 Task: Create a due date automation trigger when advanced on, on the tuesday of the week before a card is due add content with a name not starting with resume at 11:00 AM.
Action: Mouse moved to (895, 279)
Screenshot: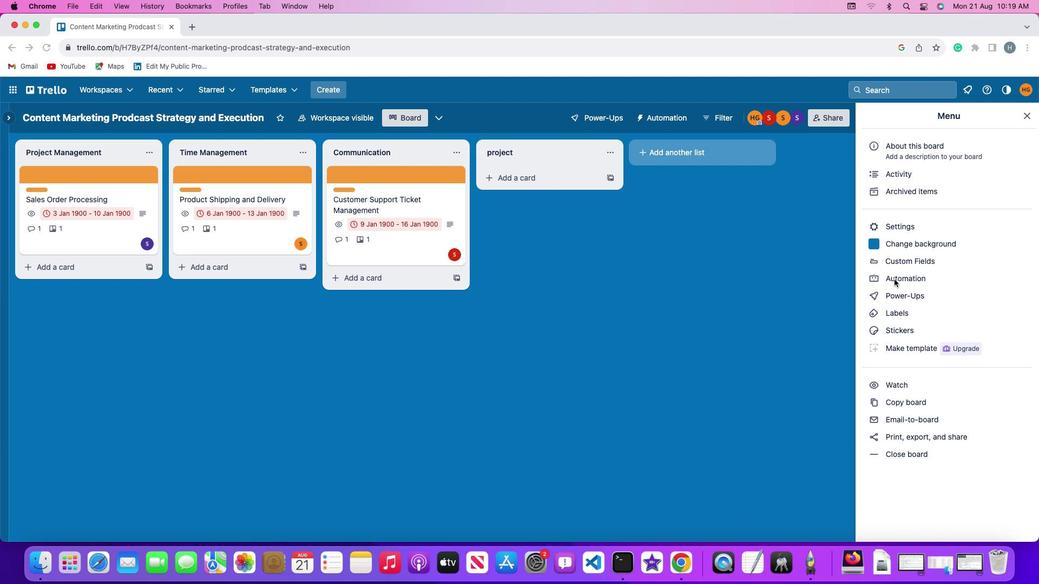 
Action: Mouse pressed left at (895, 279)
Screenshot: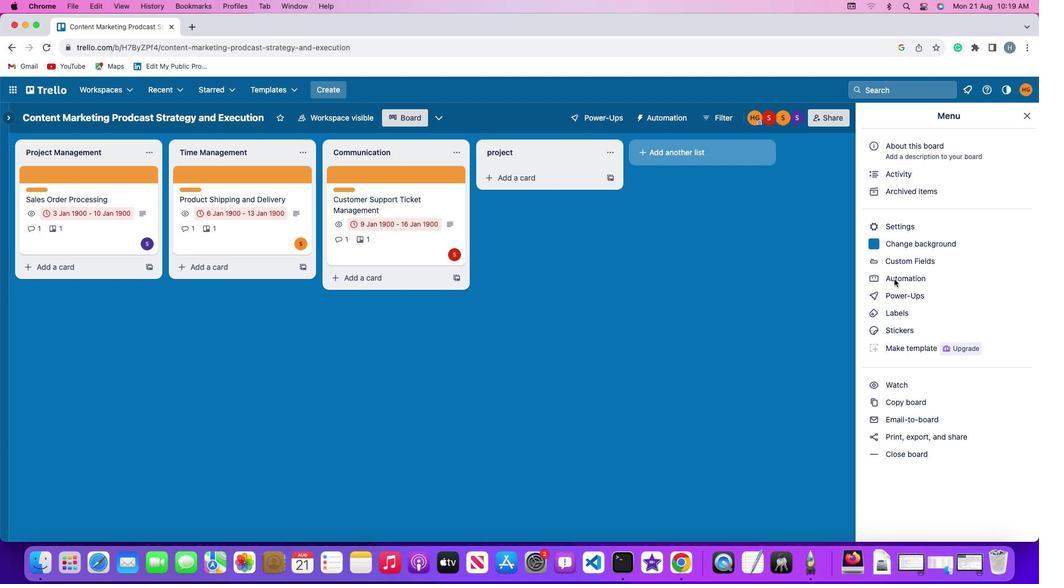 
Action: Mouse pressed left at (895, 279)
Screenshot: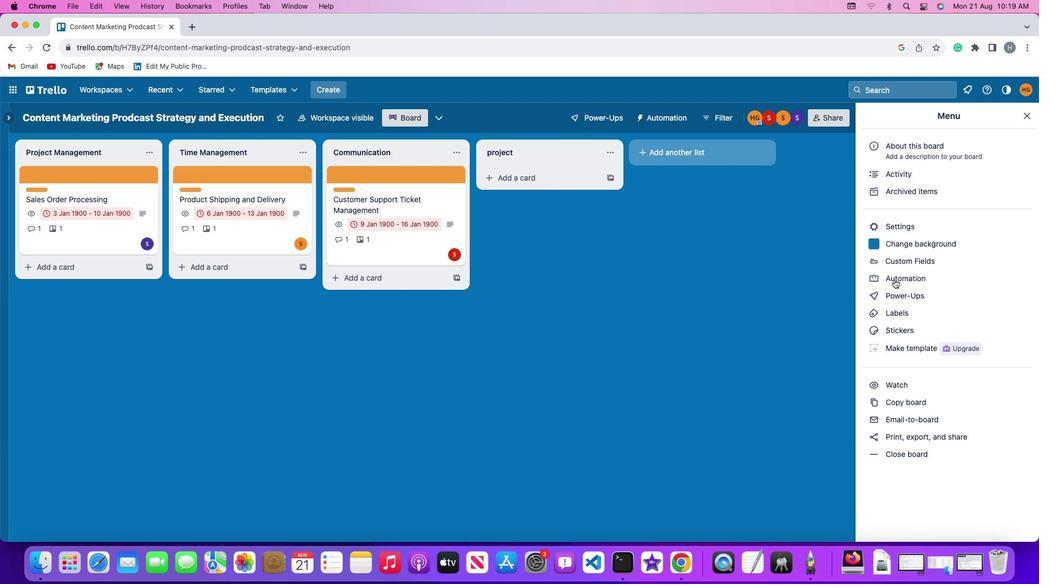 
Action: Mouse moved to (64, 256)
Screenshot: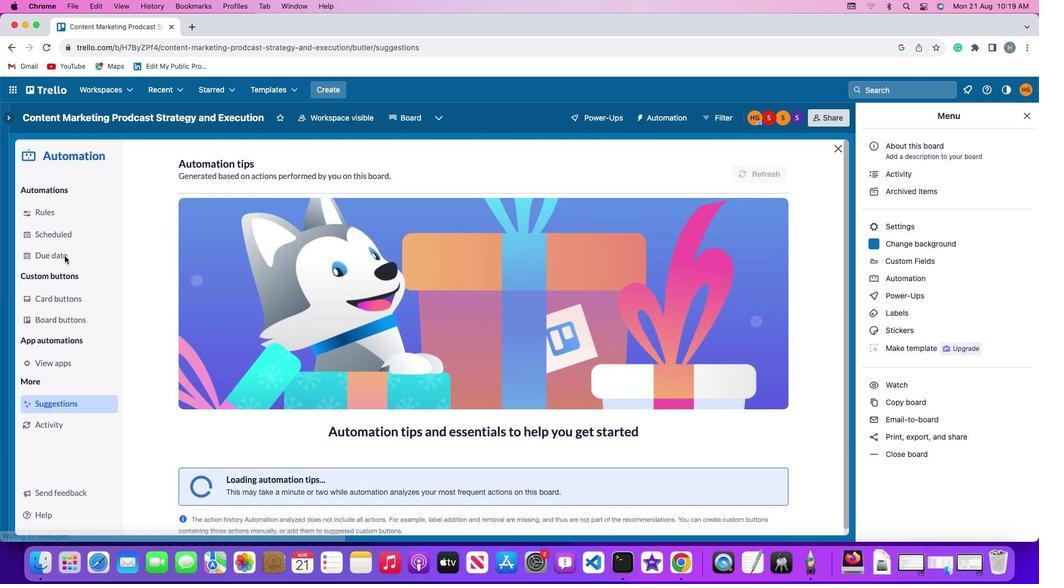 
Action: Mouse pressed left at (64, 256)
Screenshot: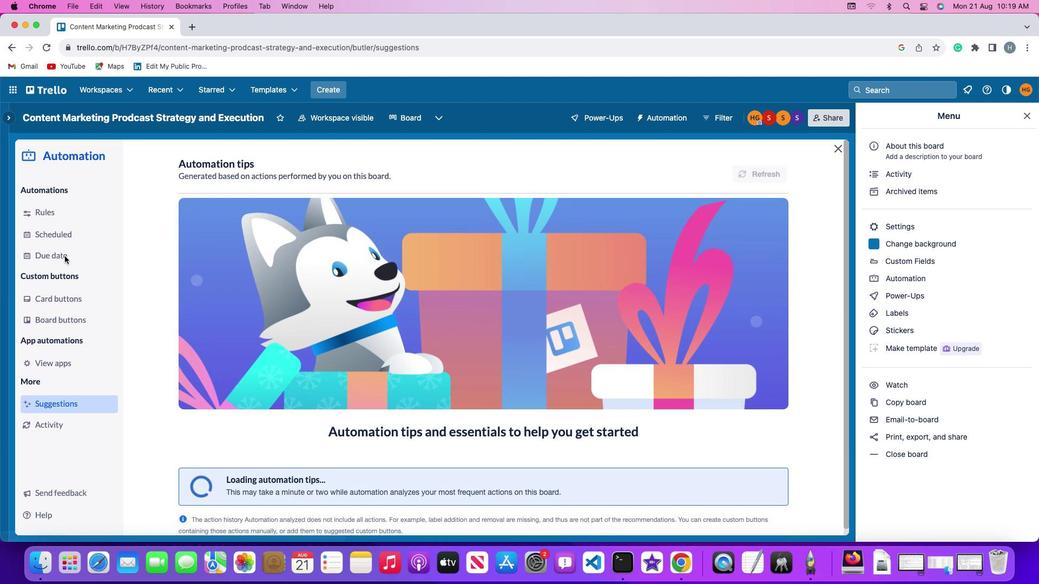 
Action: Mouse moved to (733, 165)
Screenshot: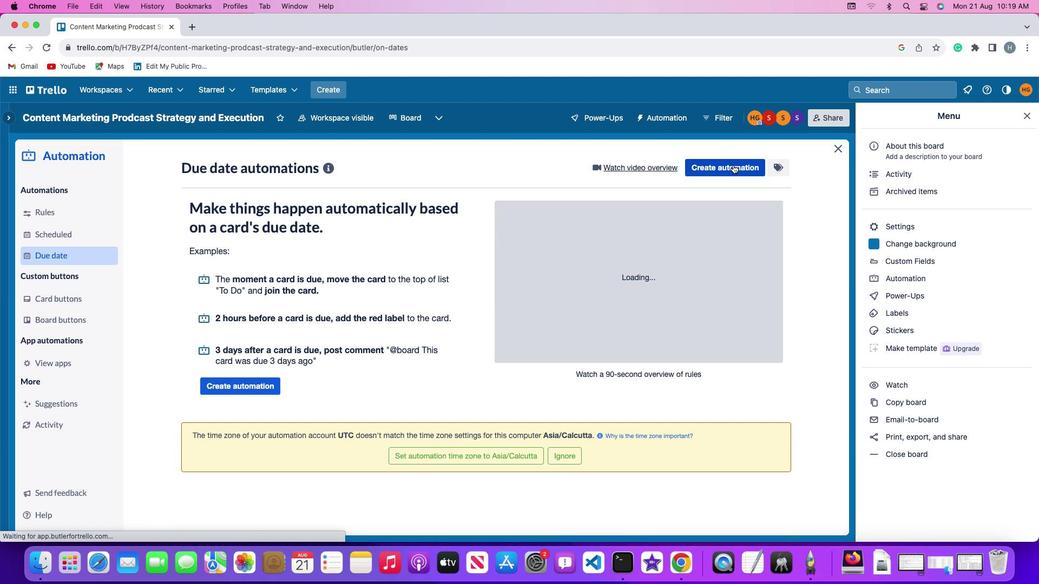 
Action: Mouse pressed left at (733, 165)
Screenshot: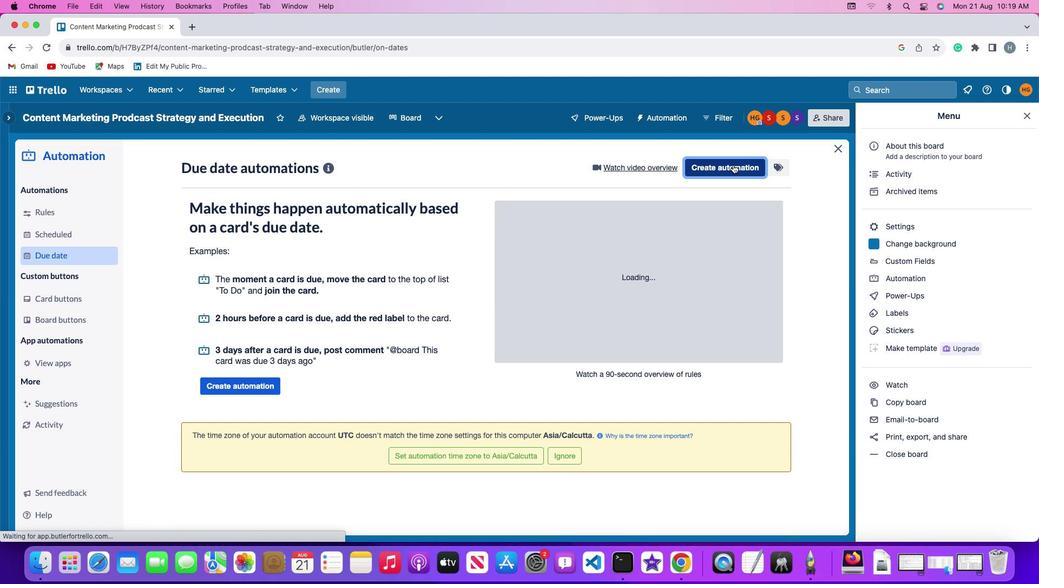 
Action: Mouse moved to (198, 271)
Screenshot: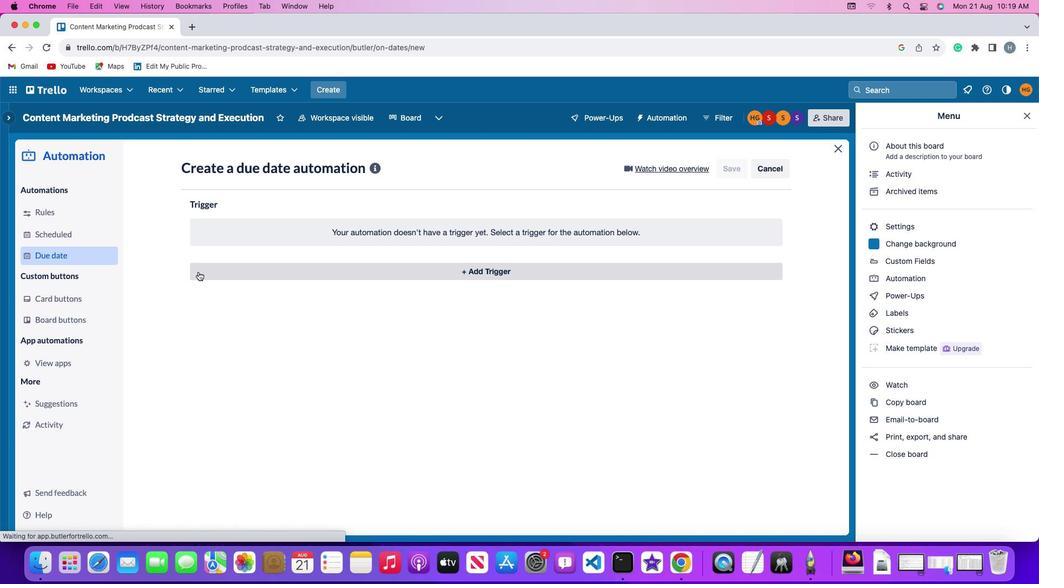 
Action: Mouse pressed left at (198, 271)
Screenshot: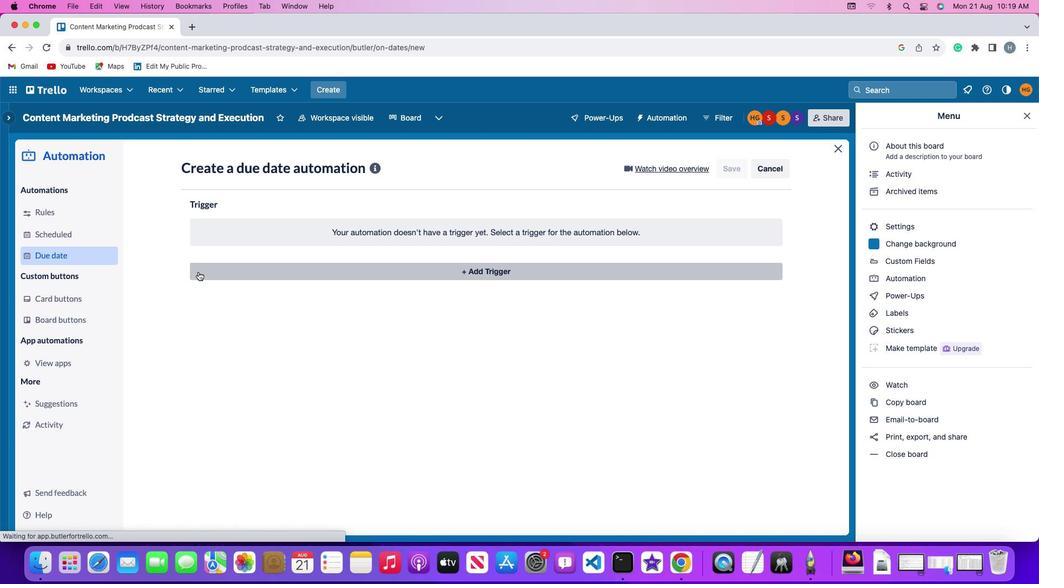 
Action: Mouse moved to (245, 466)
Screenshot: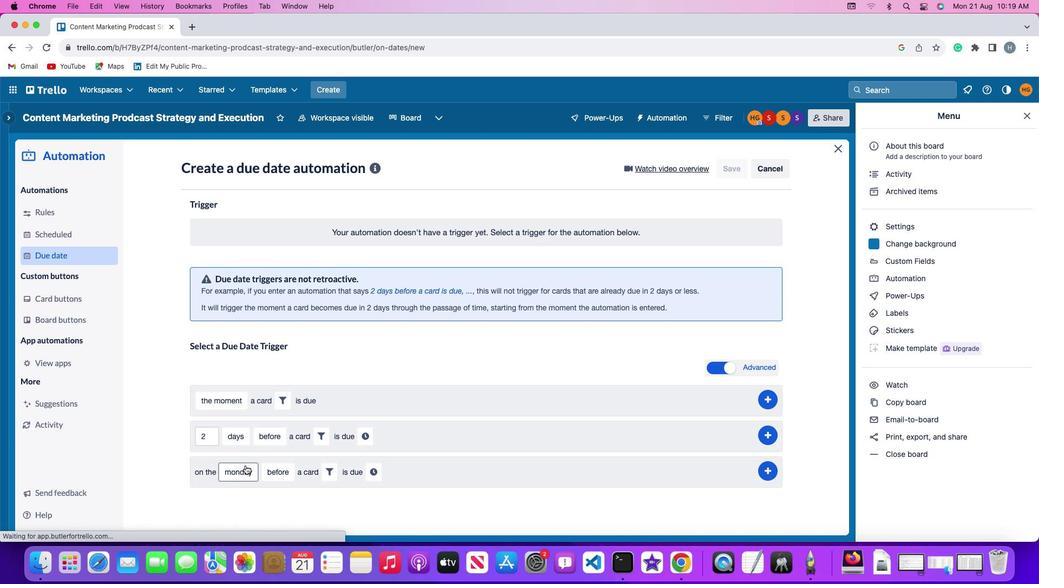 
Action: Mouse pressed left at (245, 466)
Screenshot: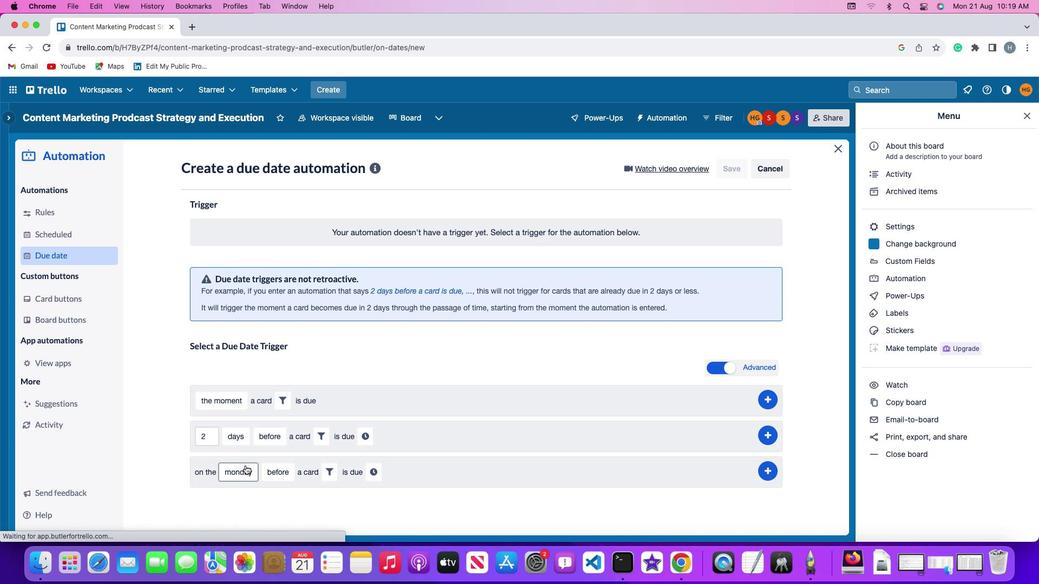 
Action: Mouse moved to (265, 345)
Screenshot: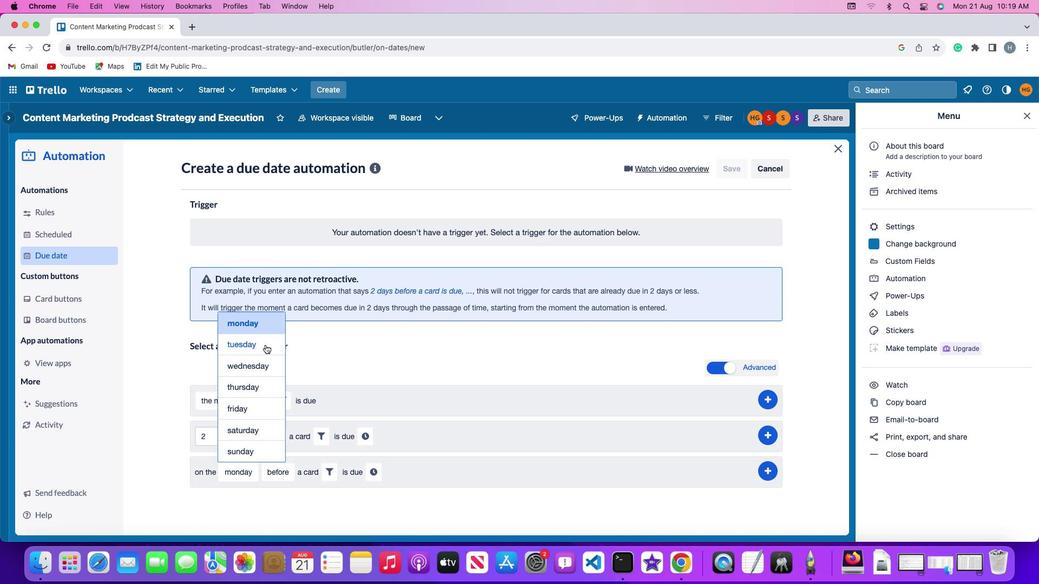 
Action: Mouse pressed left at (265, 345)
Screenshot: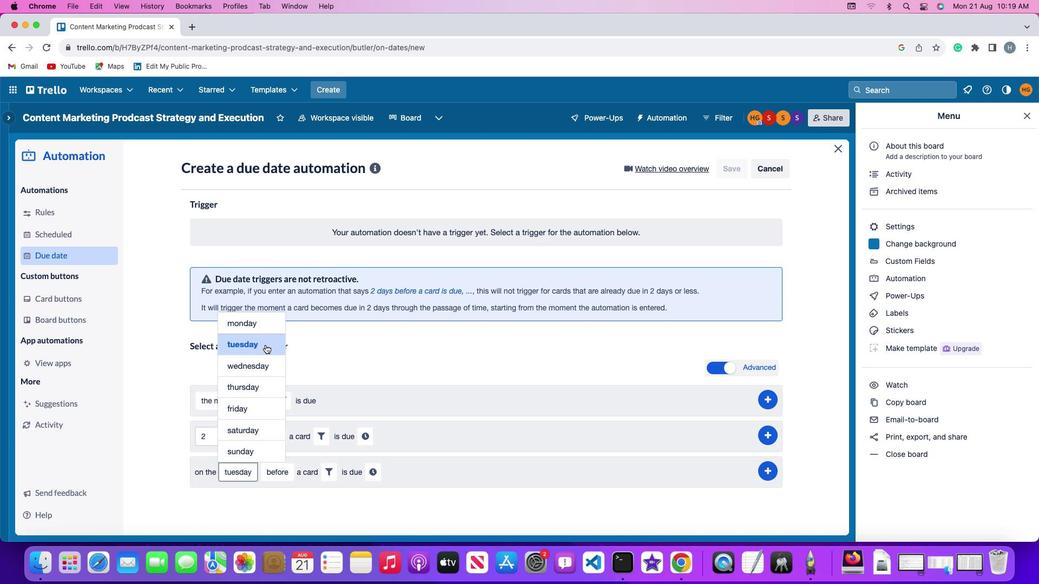 
Action: Mouse moved to (266, 471)
Screenshot: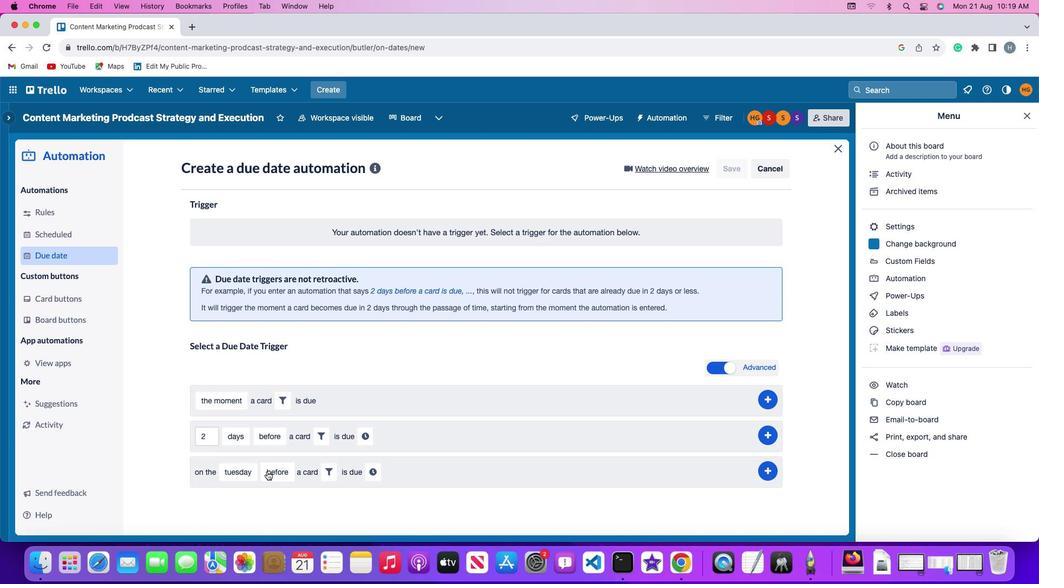 
Action: Mouse pressed left at (266, 471)
Screenshot: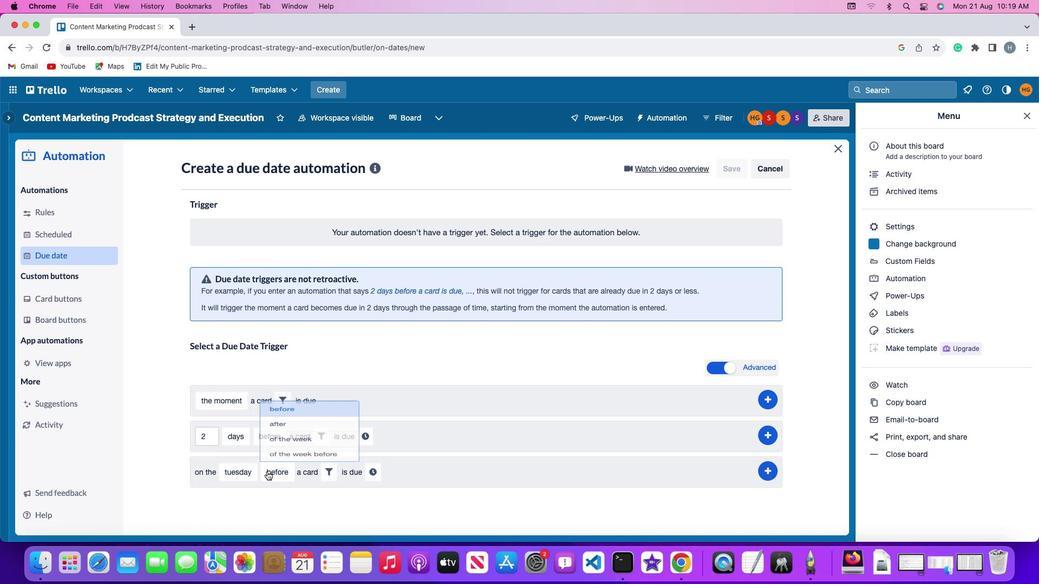 
Action: Mouse moved to (287, 453)
Screenshot: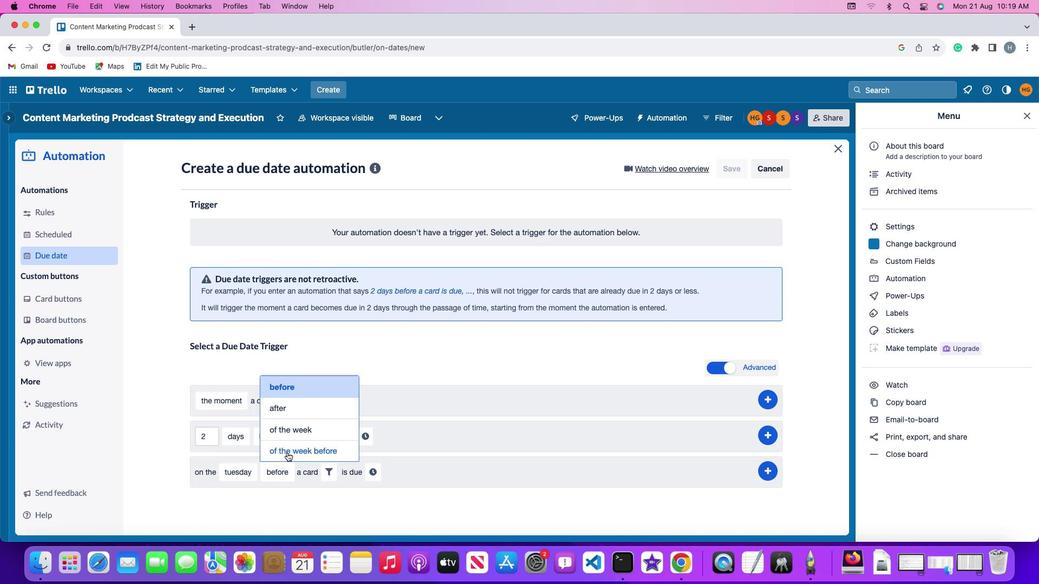 
Action: Mouse pressed left at (287, 453)
Screenshot: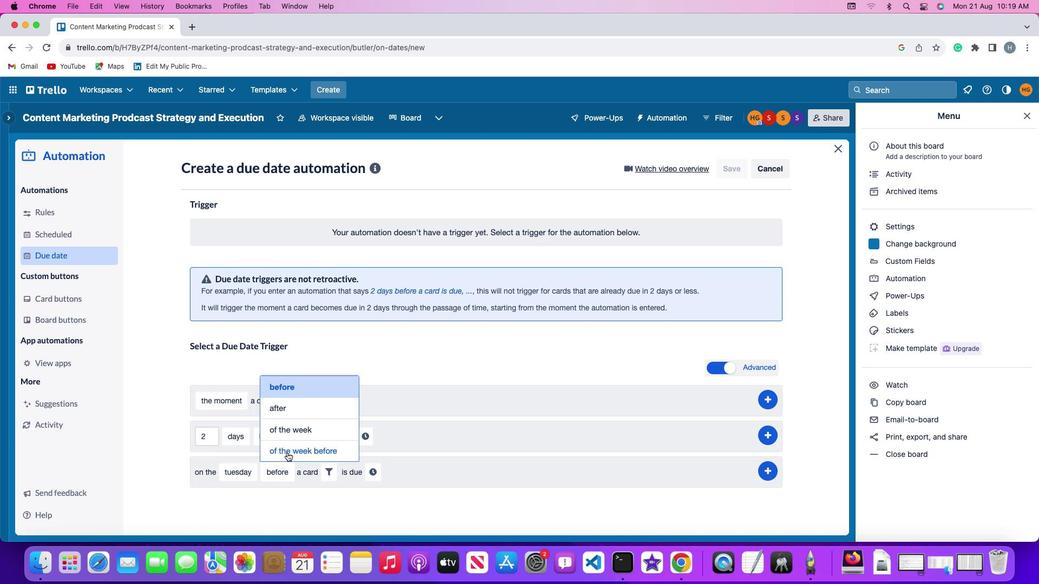 
Action: Mouse moved to (371, 473)
Screenshot: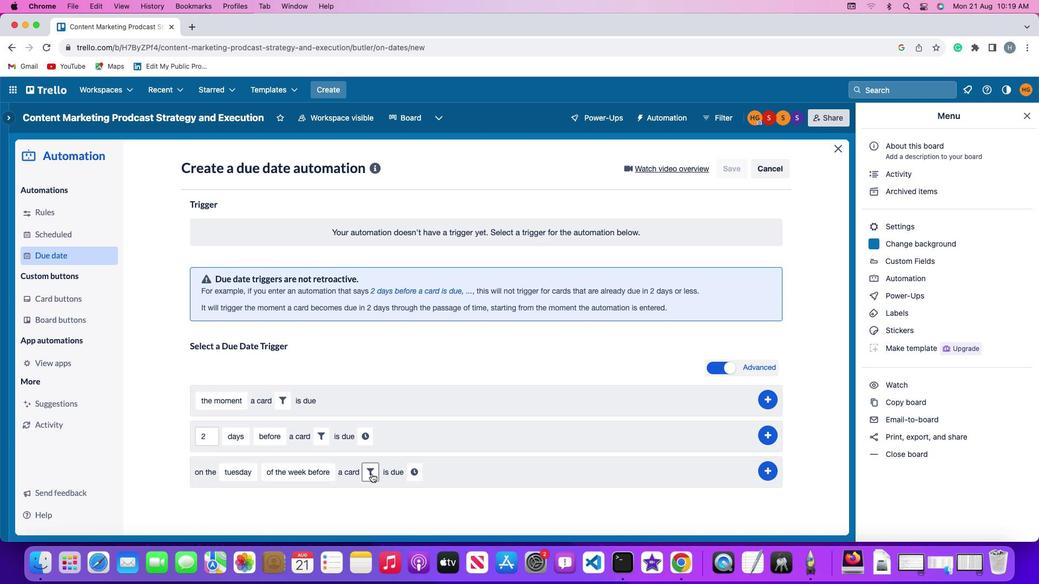 
Action: Mouse pressed left at (371, 473)
Screenshot: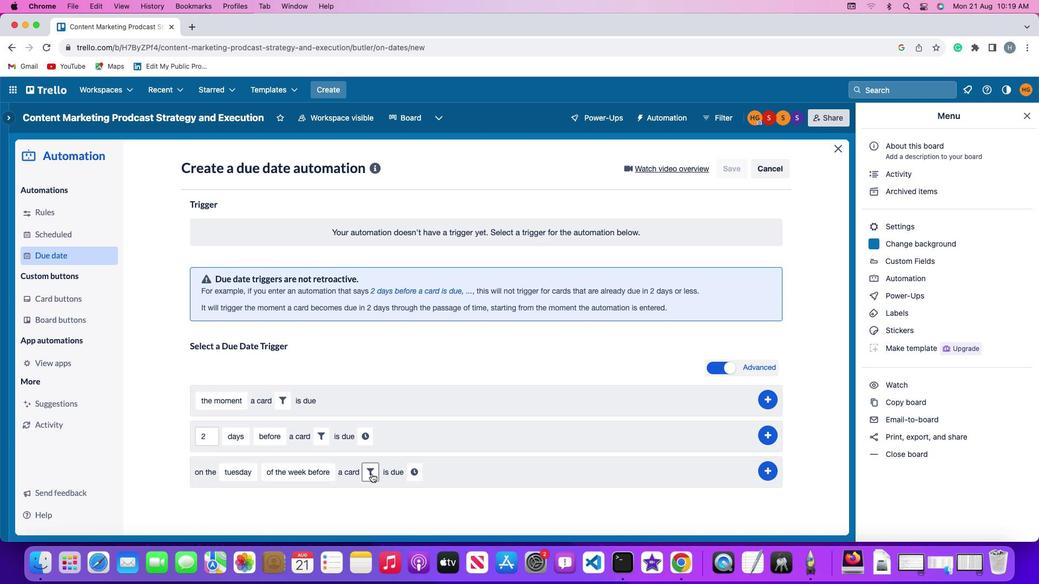 
Action: Mouse moved to (511, 508)
Screenshot: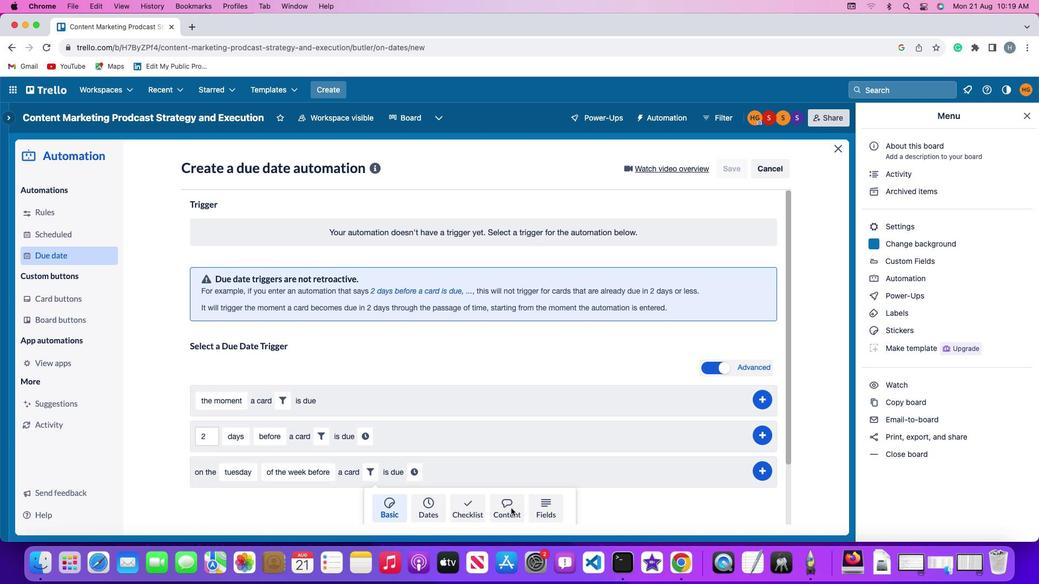 
Action: Mouse pressed left at (511, 508)
Screenshot: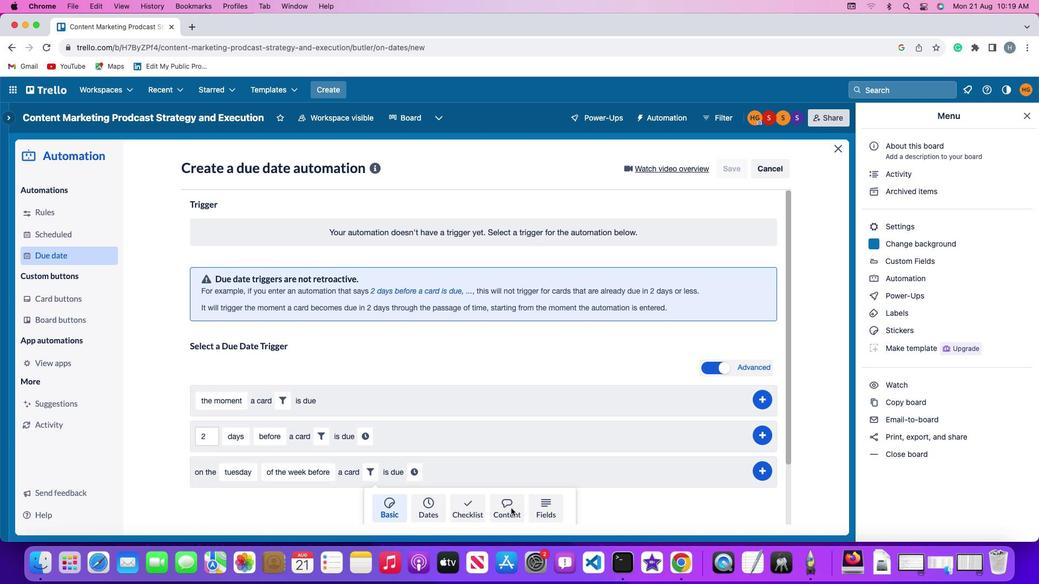 
Action: Mouse moved to (313, 504)
Screenshot: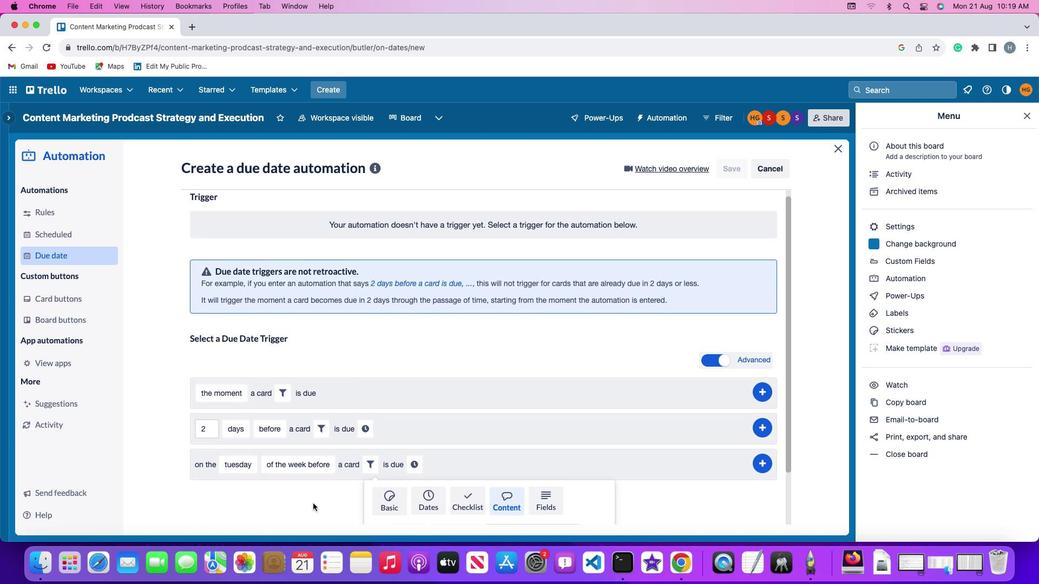 
Action: Mouse scrolled (313, 504) with delta (0, 0)
Screenshot: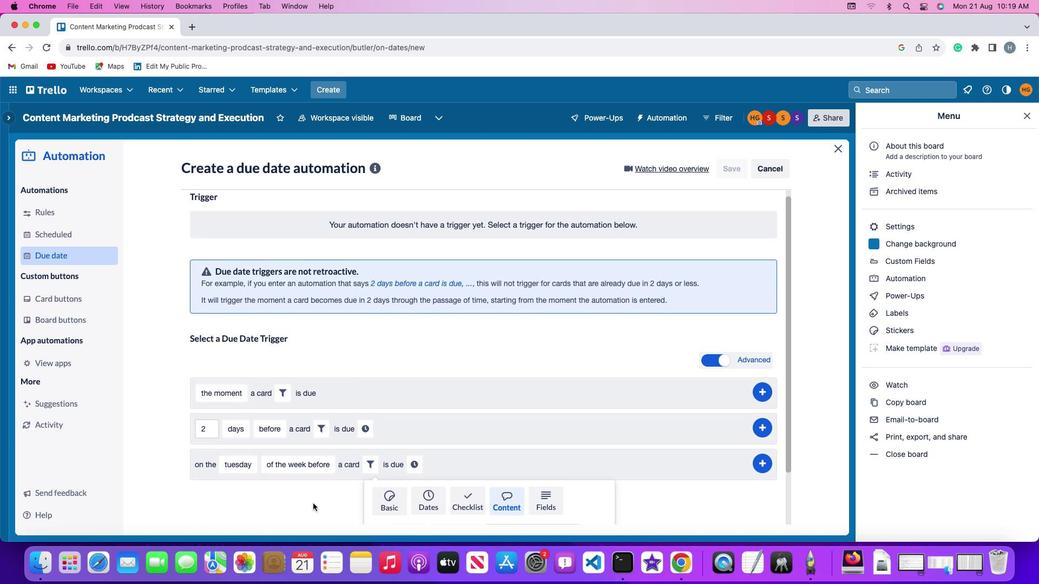 
Action: Mouse scrolled (313, 504) with delta (0, 0)
Screenshot: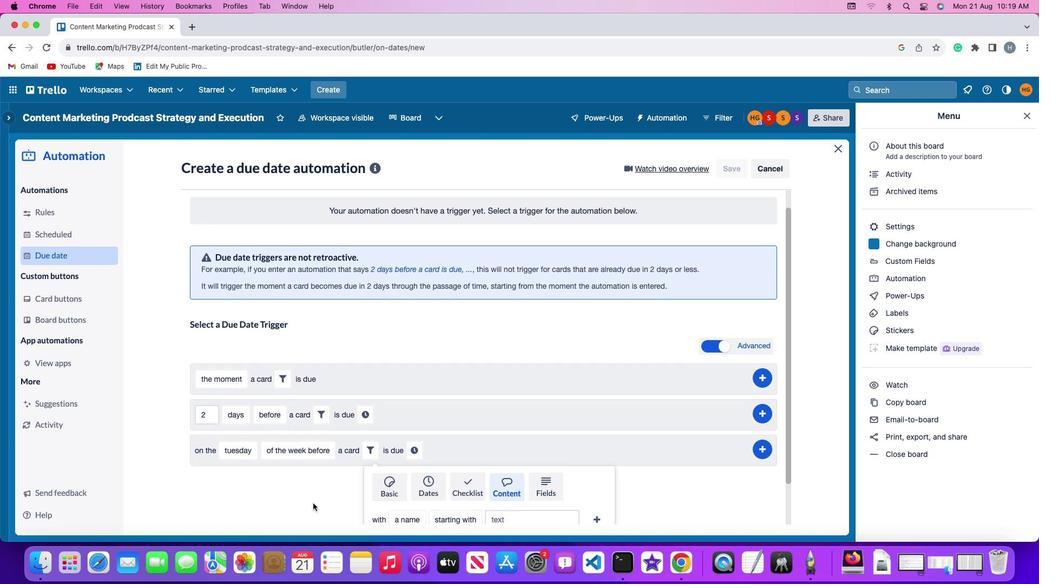 
Action: Mouse scrolled (313, 504) with delta (0, -1)
Screenshot: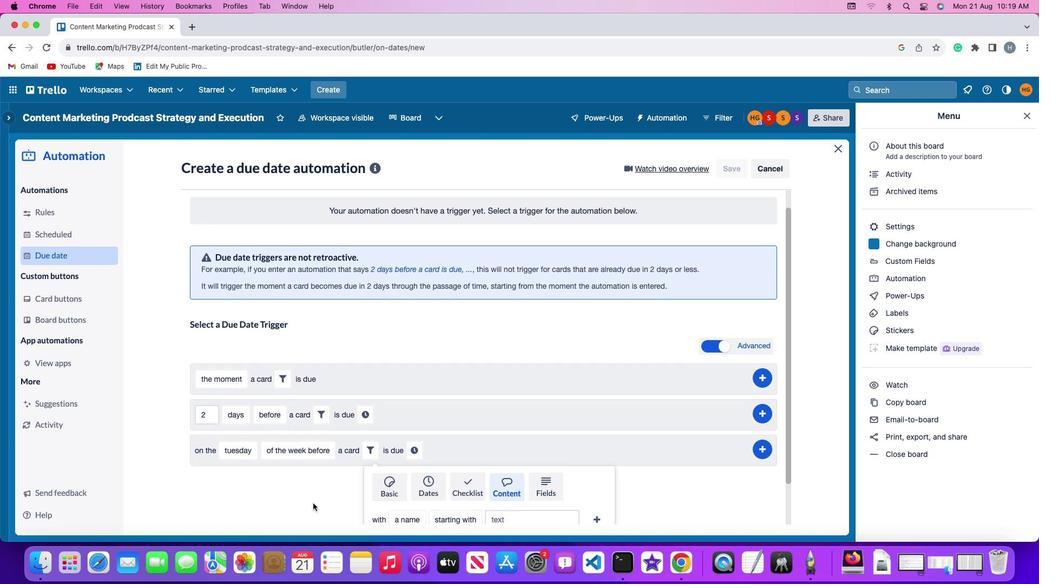 
Action: Mouse moved to (313, 504)
Screenshot: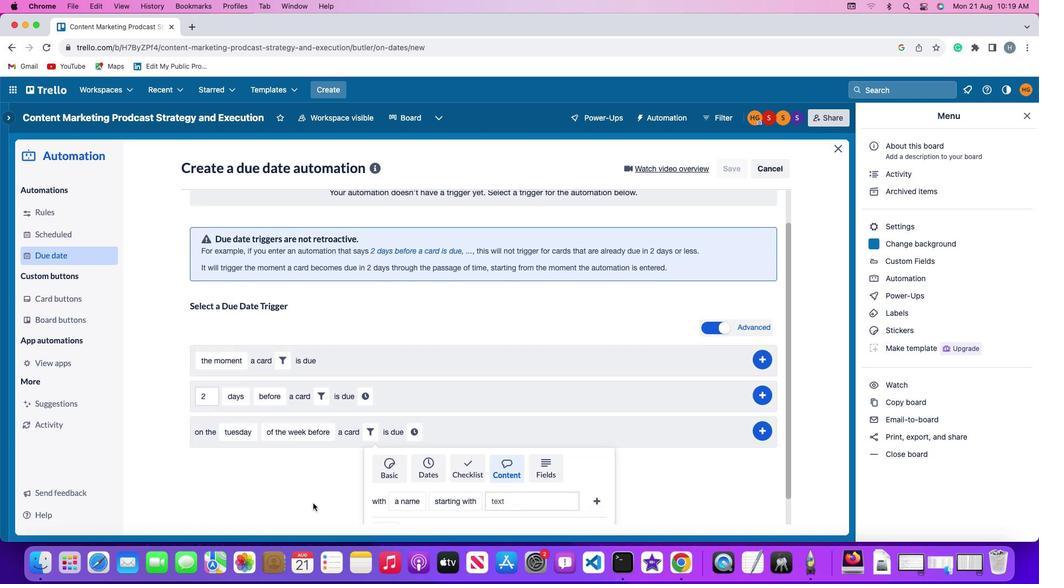 
Action: Mouse scrolled (313, 504) with delta (0, -2)
Screenshot: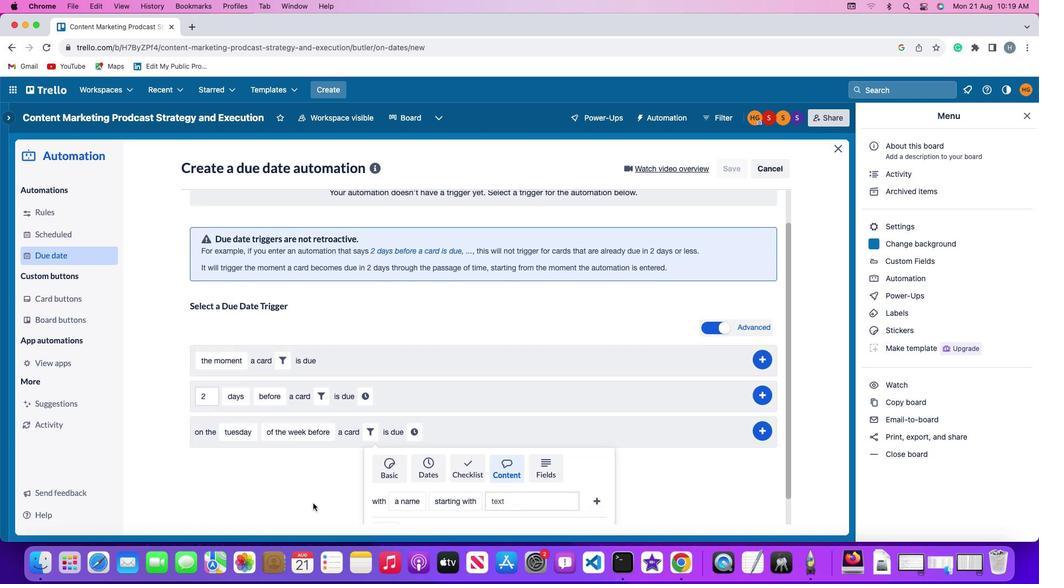 
Action: Mouse moved to (406, 471)
Screenshot: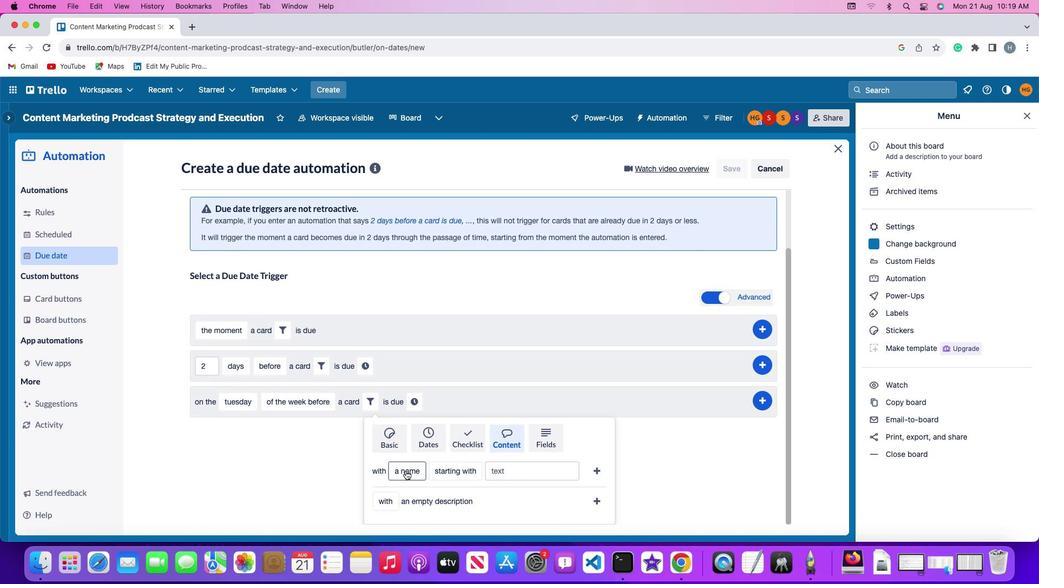 
Action: Mouse pressed left at (406, 471)
Screenshot: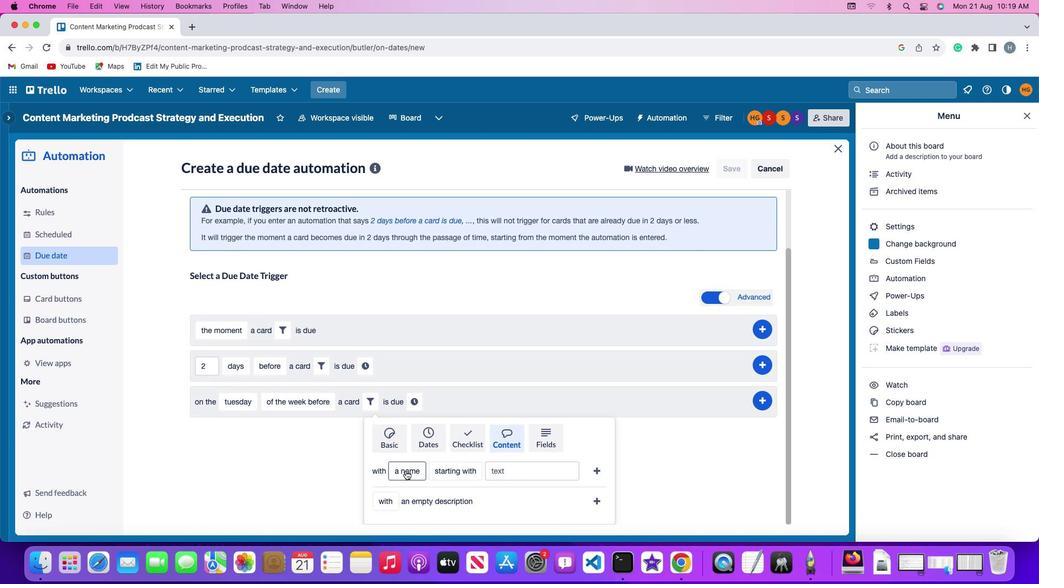
Action: Mouse moved to (423, 406)
Screenshot: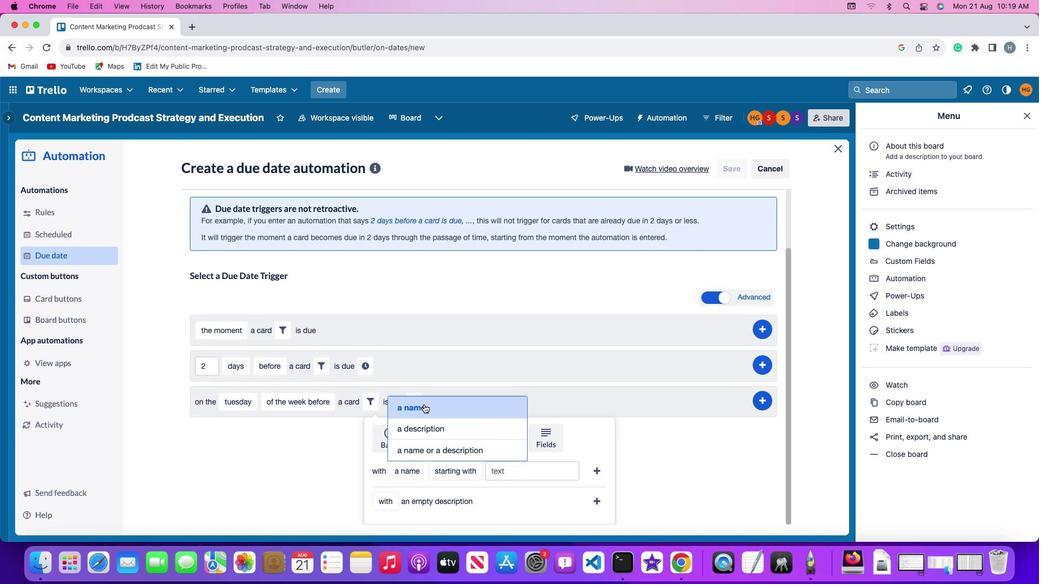 
Action: Mouse pressed left at (423, 406)
Screenshot: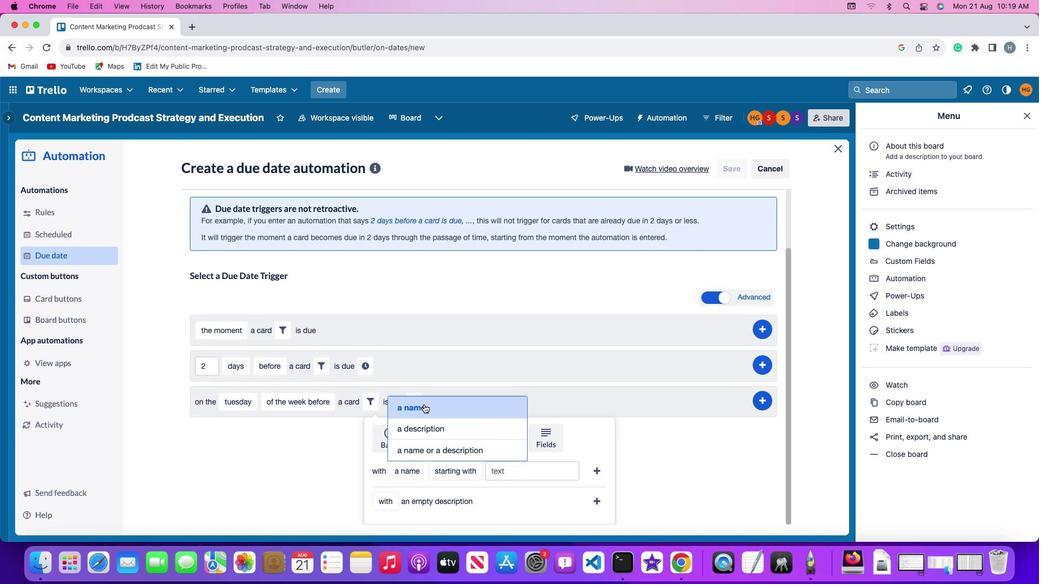 
Action: Mouse moved to (453, 463)
Screenshot: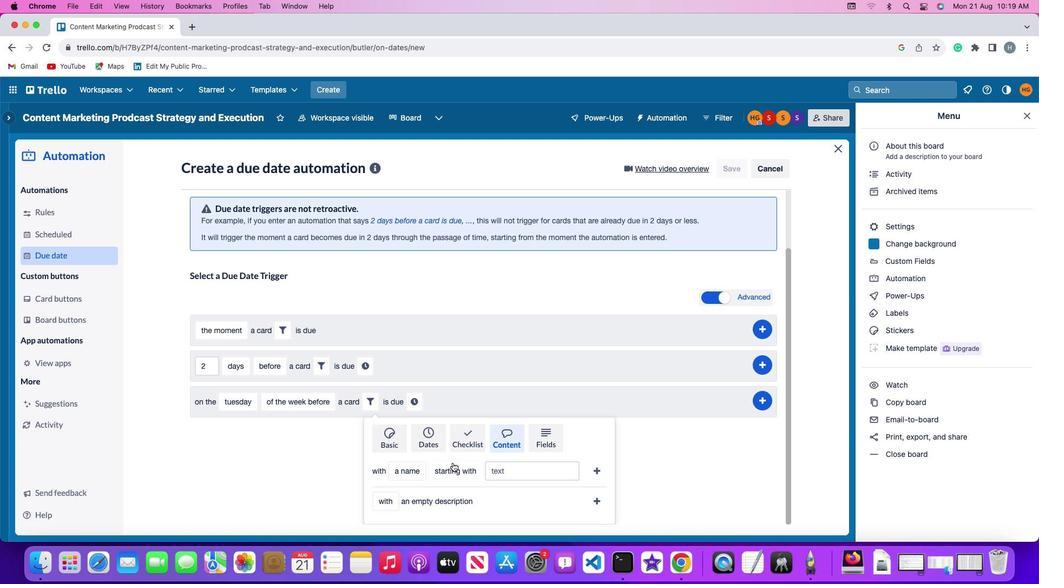 
Action: Mouse pressed left at (453, 463)
Screenshot: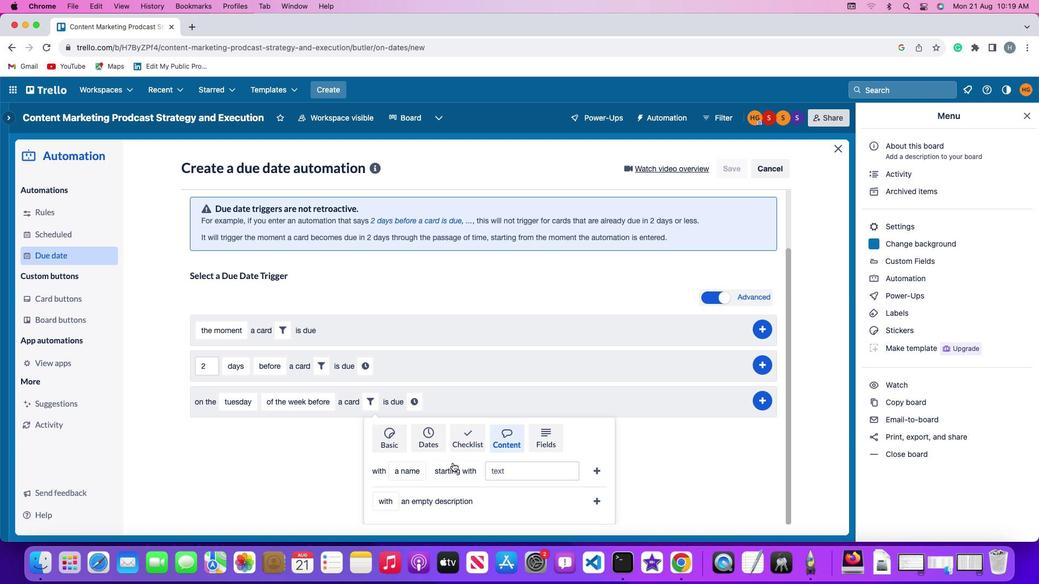 
Action: Mouse moved to (462, 414)
Screenshot: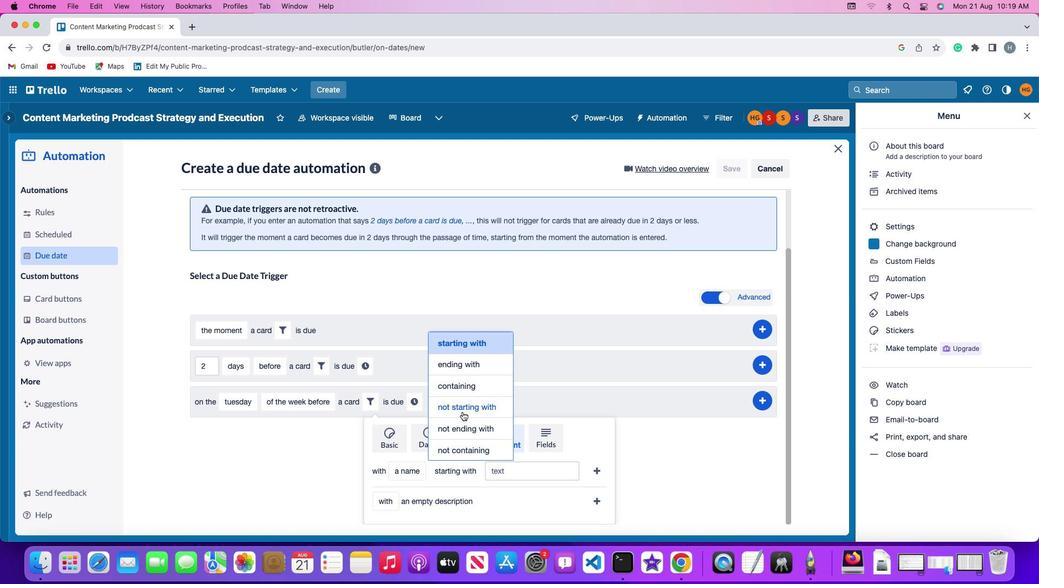 
Action: Mouse pressed left at (462, 414)
Screenshot: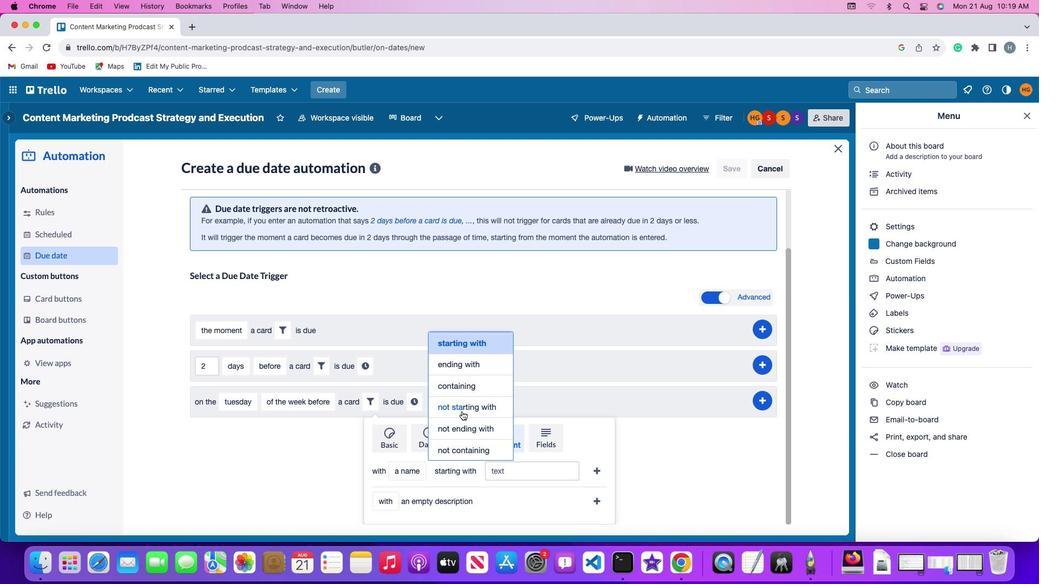
Action: Mouse moved to (516, 472)
Screenshot: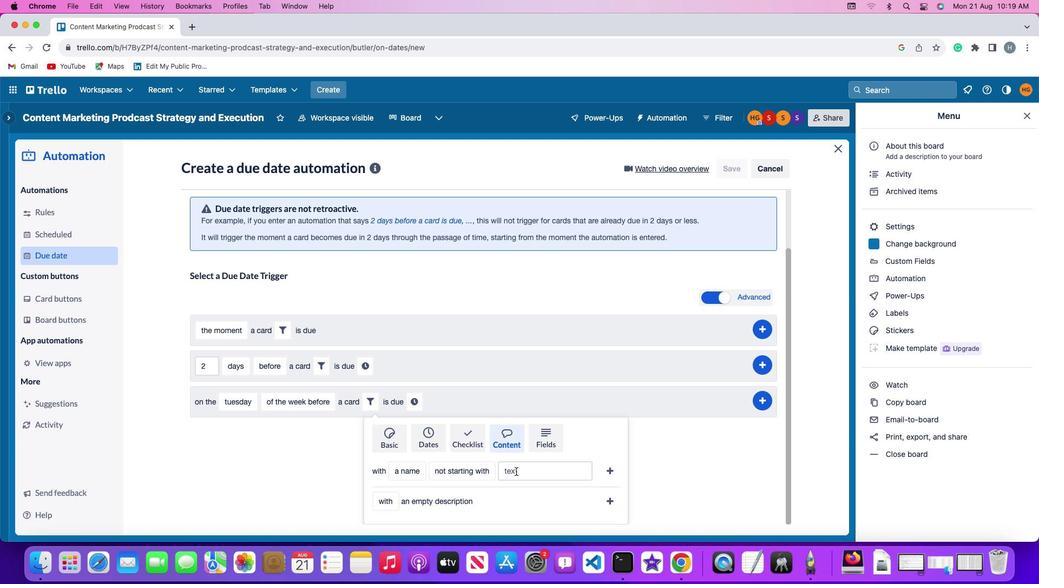 
Action: Mouse pressed left at (516, 472)
Screenshot: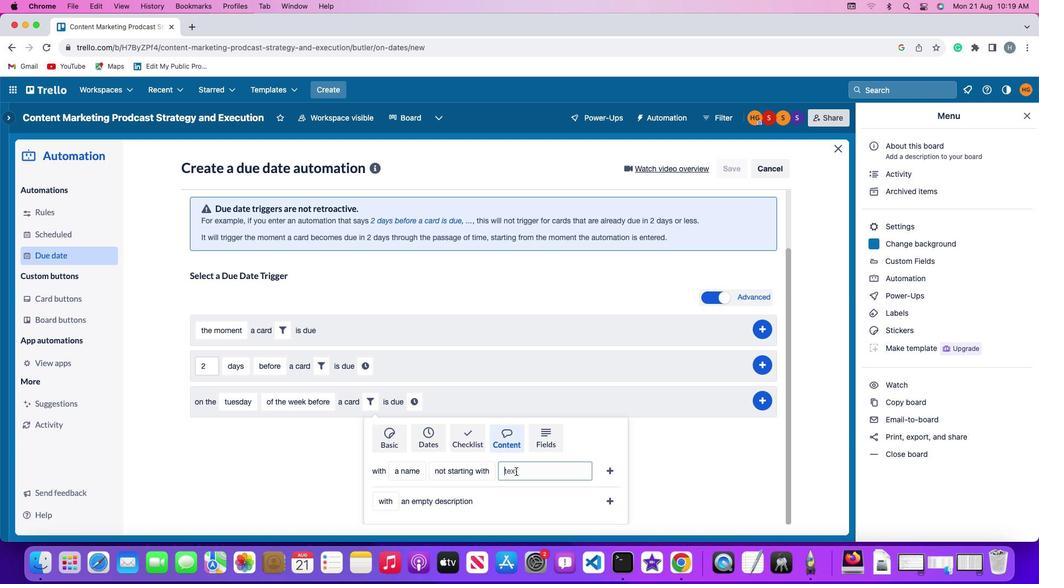 
Action: Key pressed 'r''e''s''u''m''e'
Screenshot: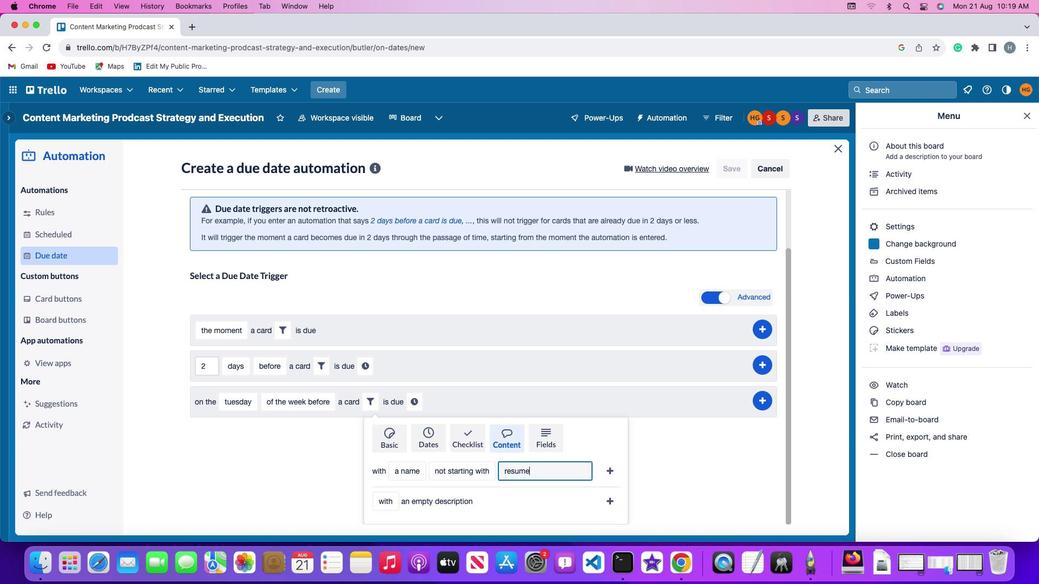 
Action: Mouse moved to (609, 469)
Screenshot: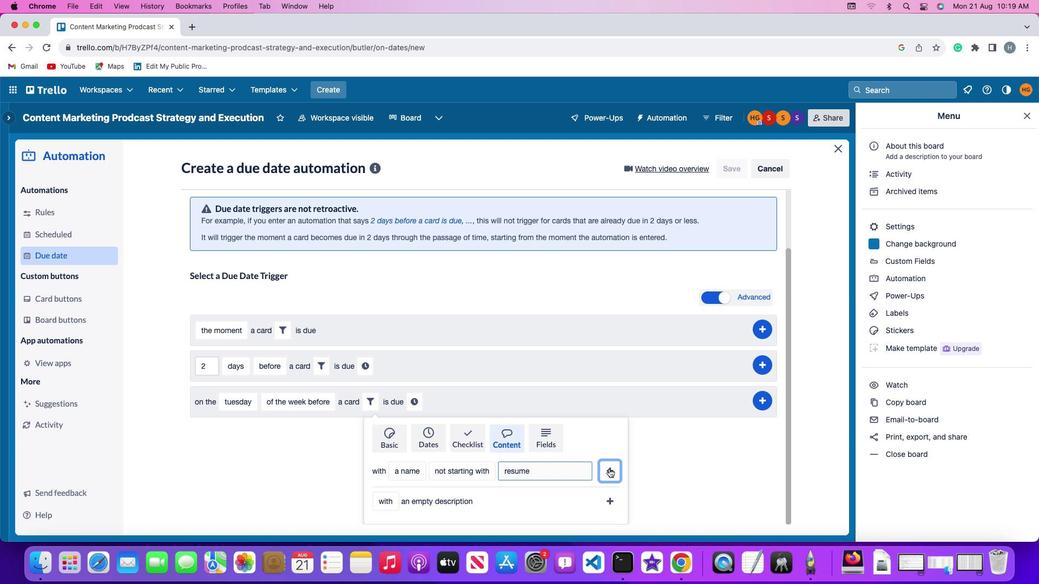 
Action: Mouse pressed left at (609, 469)
Screenshot: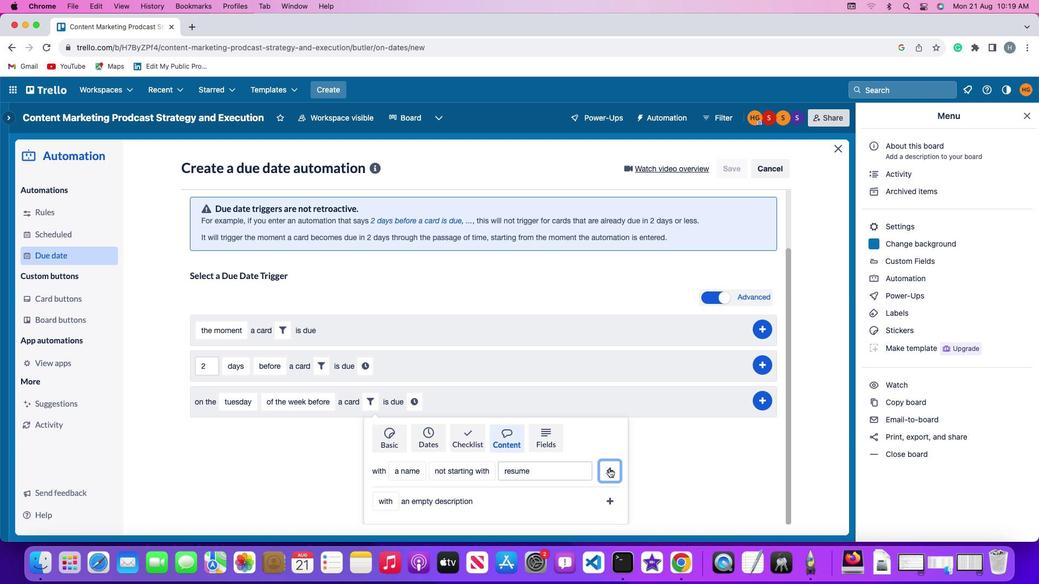 
Action: Mouse moved to (572, 471)
Screenshot: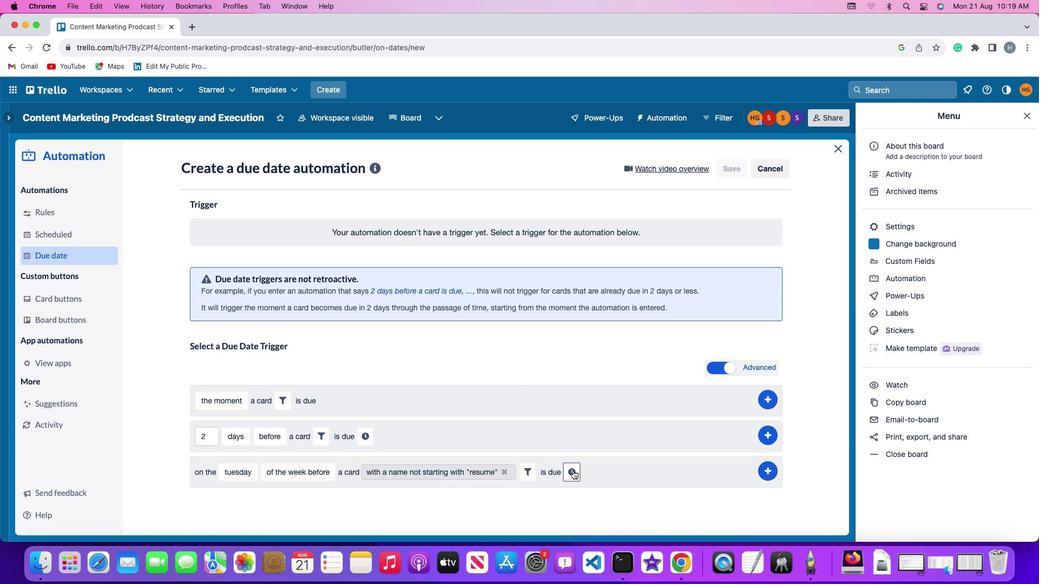
Action: Mouse pressed left at (572, 471)
Screenshot: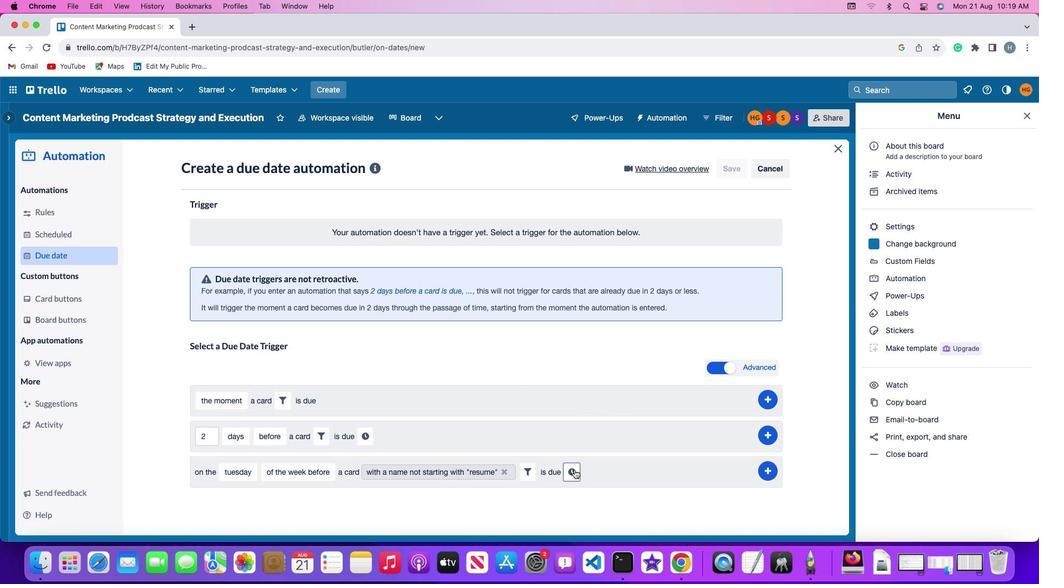 
Action: Mouse moved to (594, 471)
Screenshot: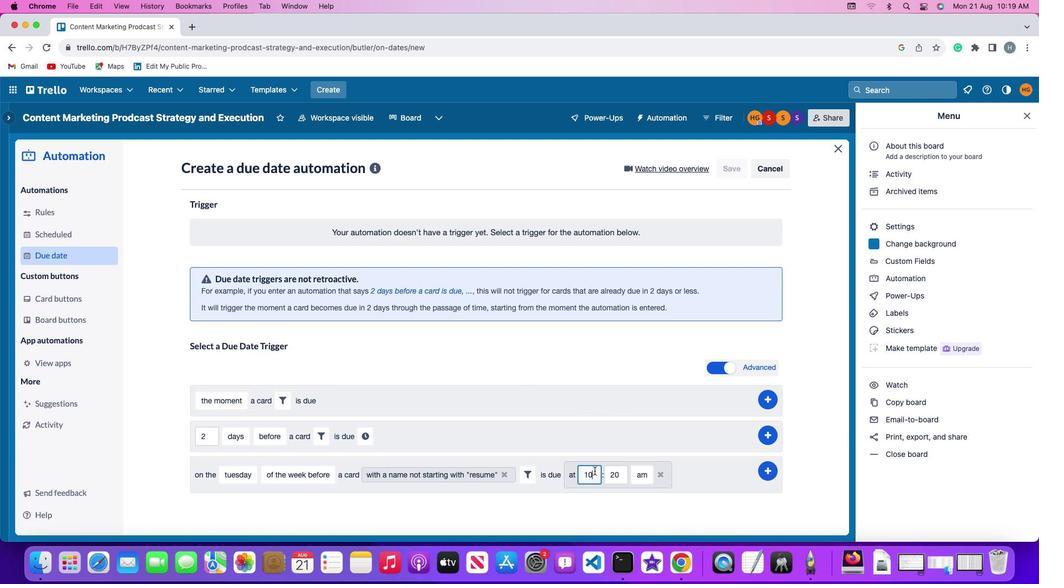 
Action: Mouse pressed left at (594, 471)
Screenshot: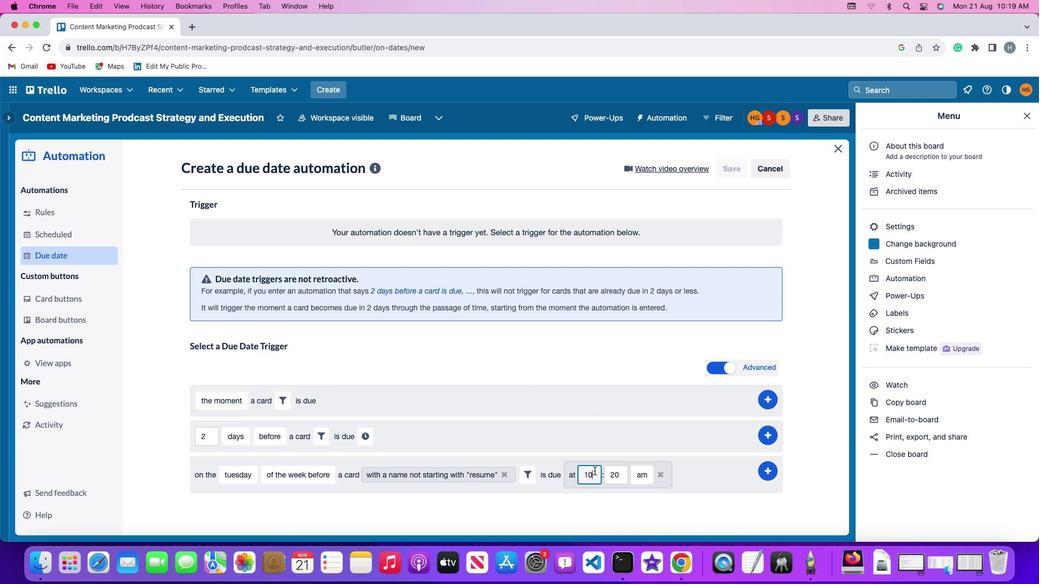 
Action: Mouse moved to (596, 475)
Screenshot: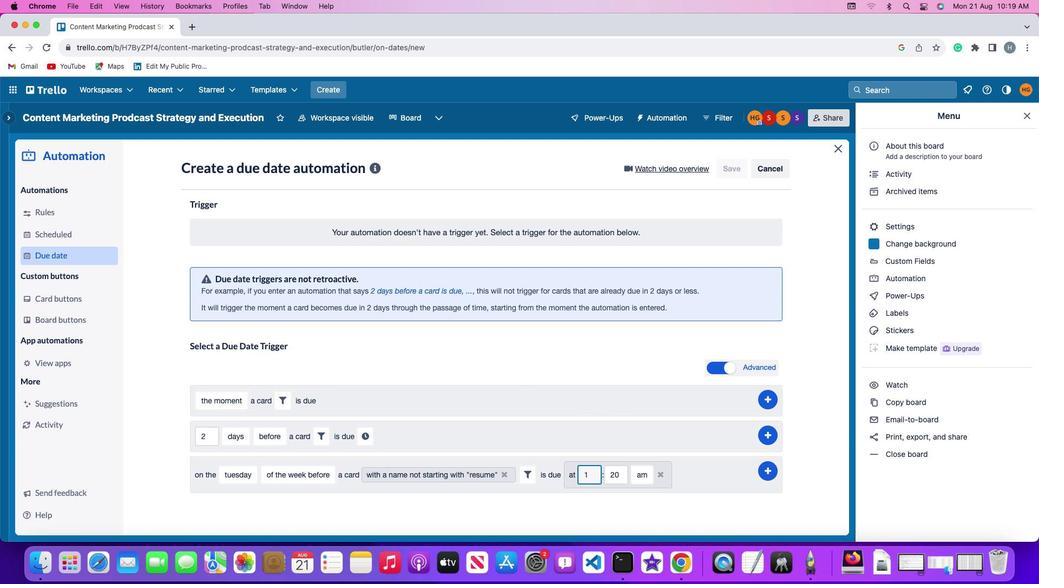
Action: Key pressed Key.backspace'1'
Screenshot: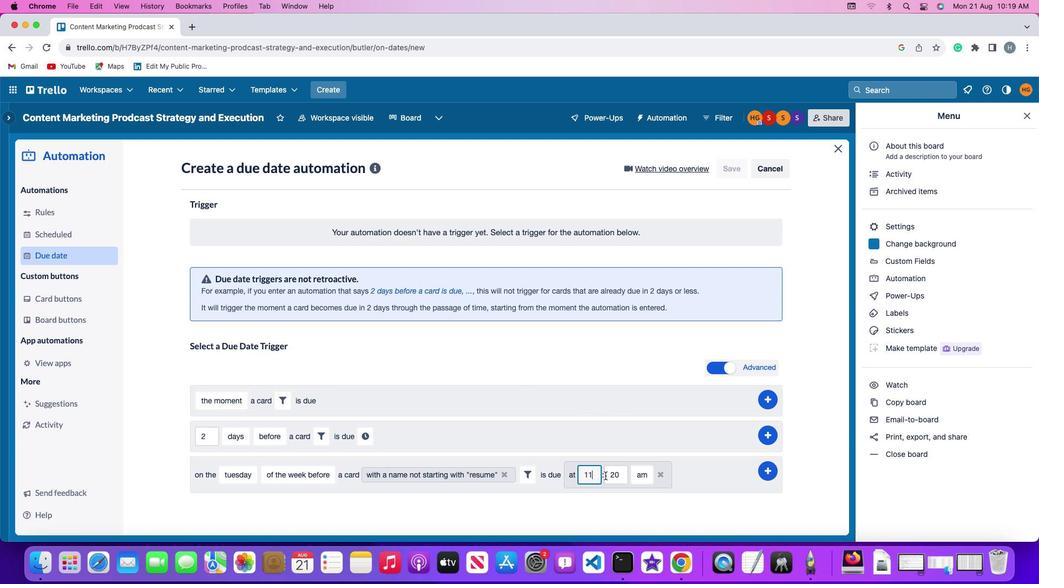 
Action: Mouse moved to (627, 475)
Screenshot: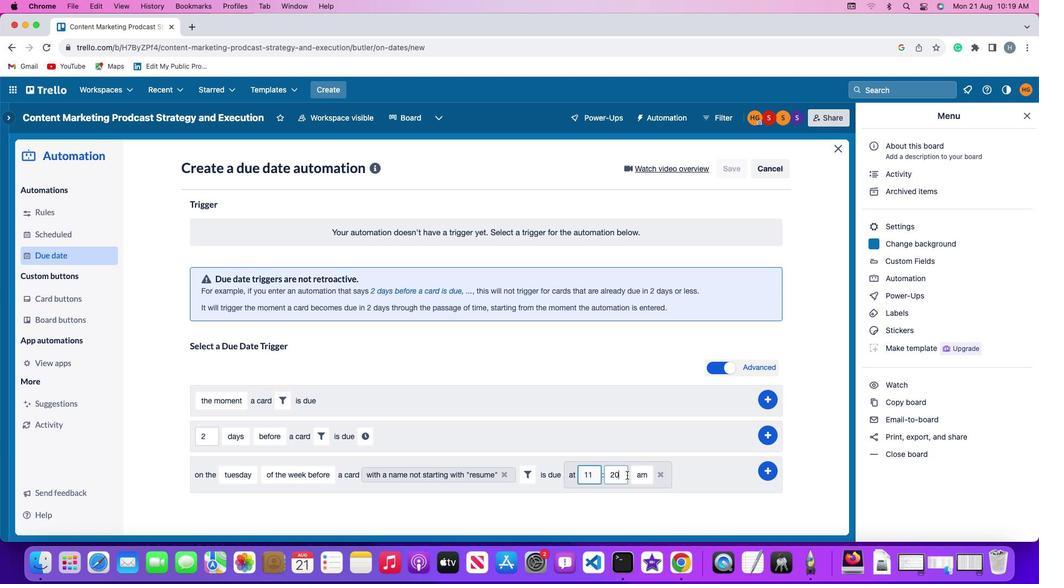 
Action: Mouse pressed left at (627, 475)
Screenshot: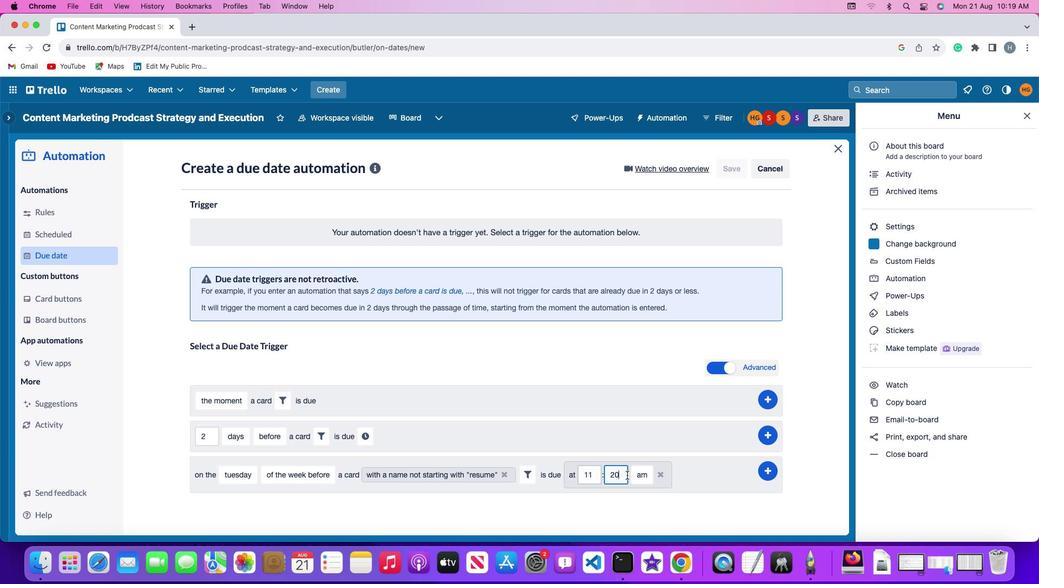 
Action: Key pressed Key.backspaceKey.backspace
Screenshot: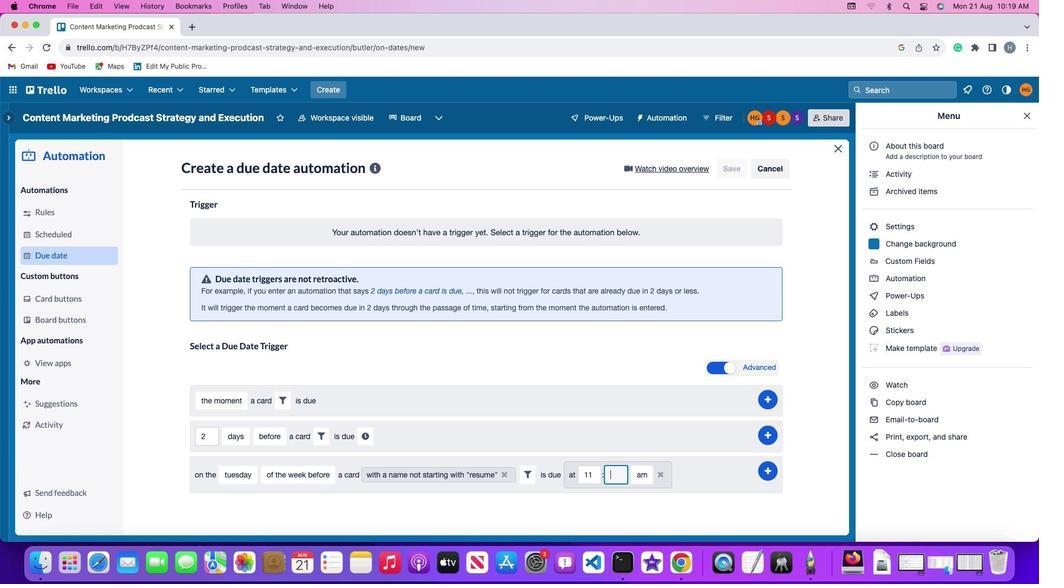 
Action: Mouse moved to (626, 475)
Screenshot: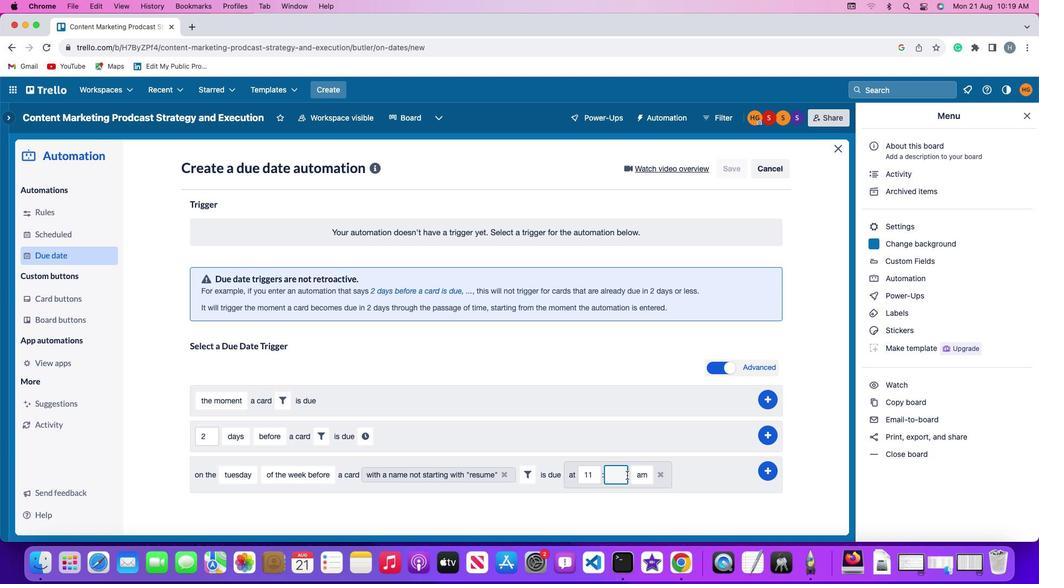 
Action: Key pressed '0''0'
Screenshot: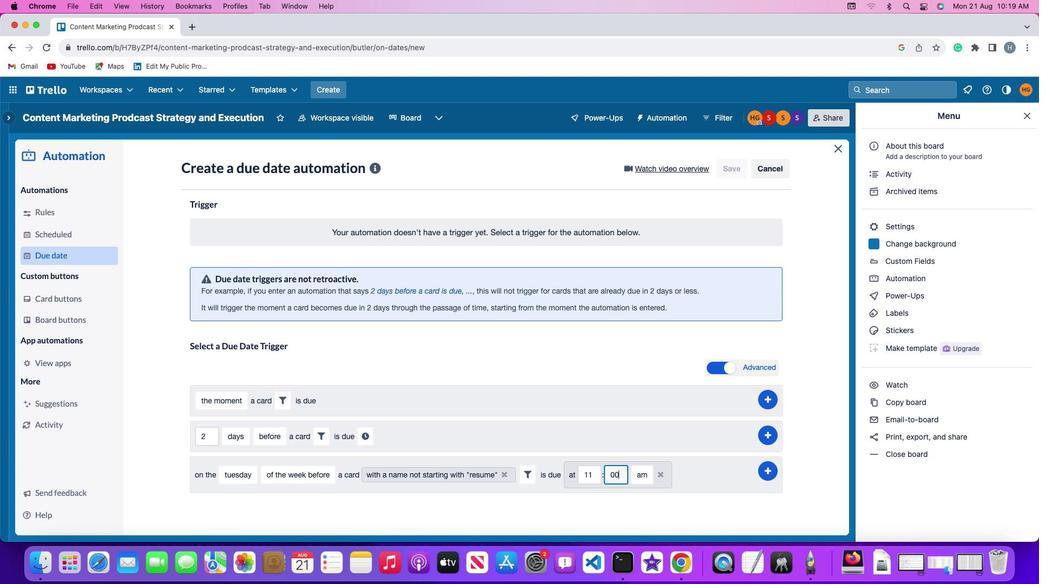 
Action: Mouse moved to (636, 474)
Screenshot: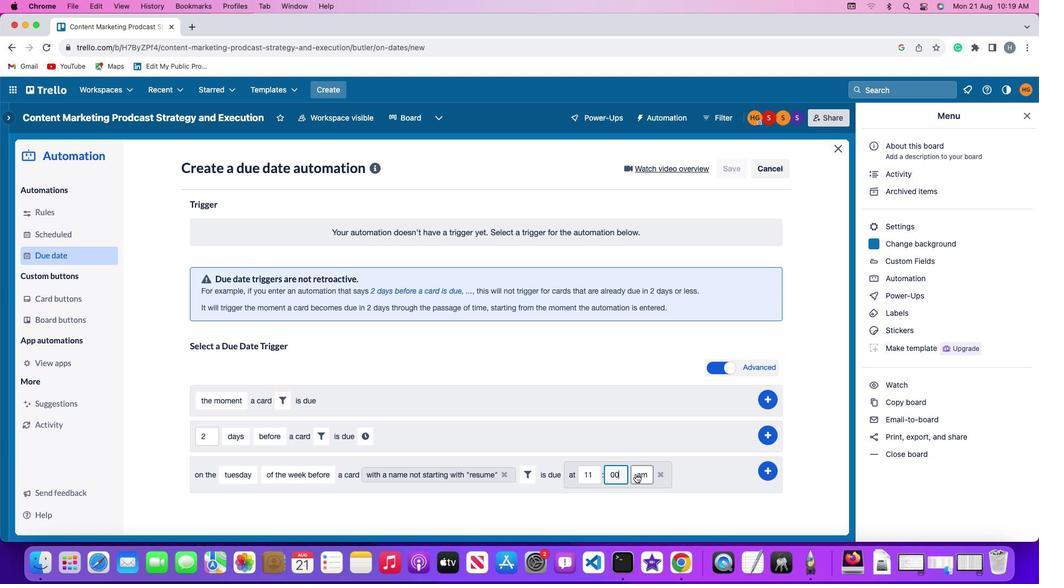 
Action: Mouse pressed left at (636, 474)
Screenshot: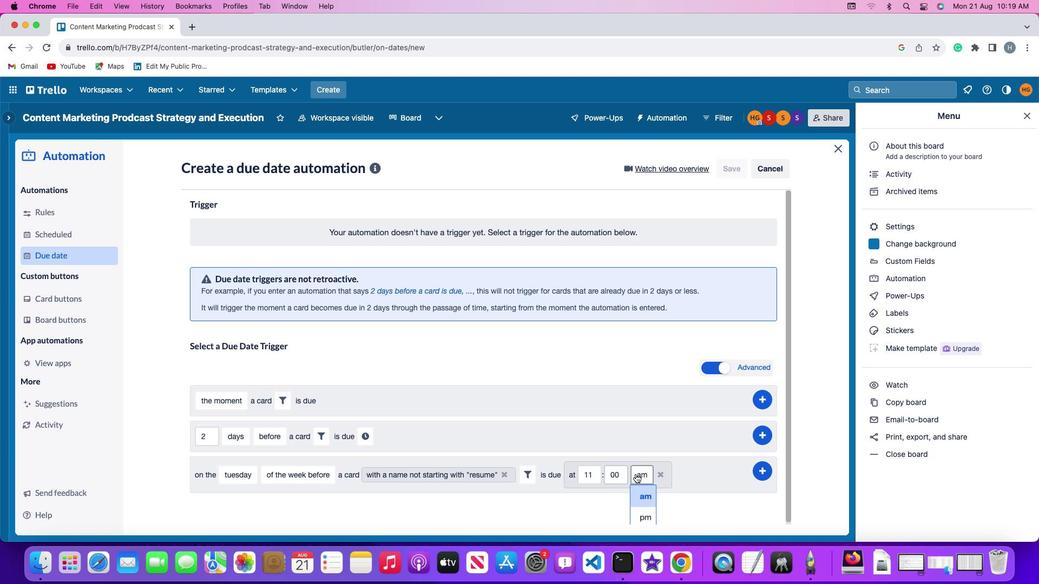 
Action: Mouse moved to (639, 491)
Screenshot: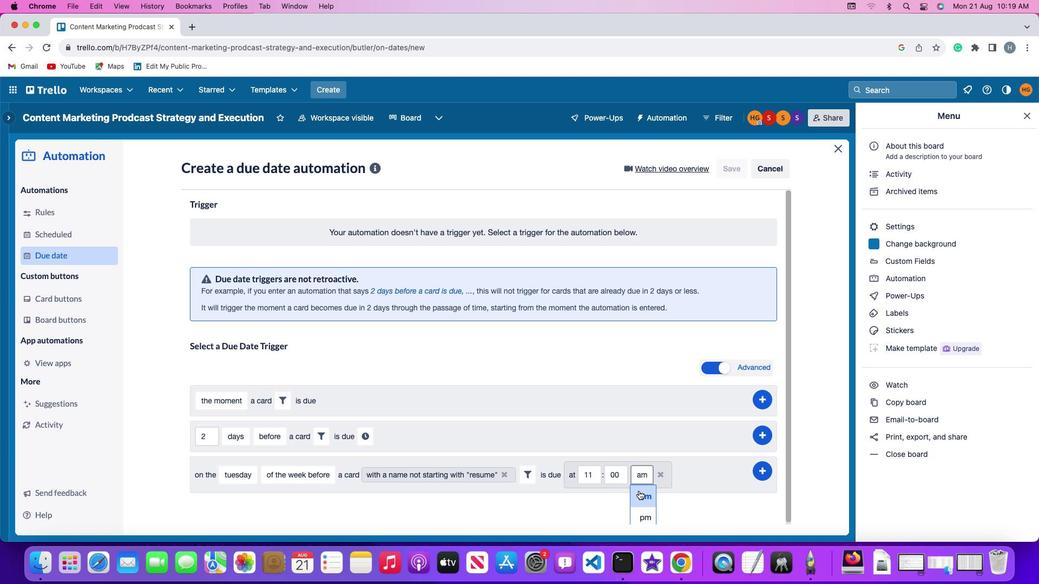 
Action: Mouse pressed left at (639, 491)
Screenshot: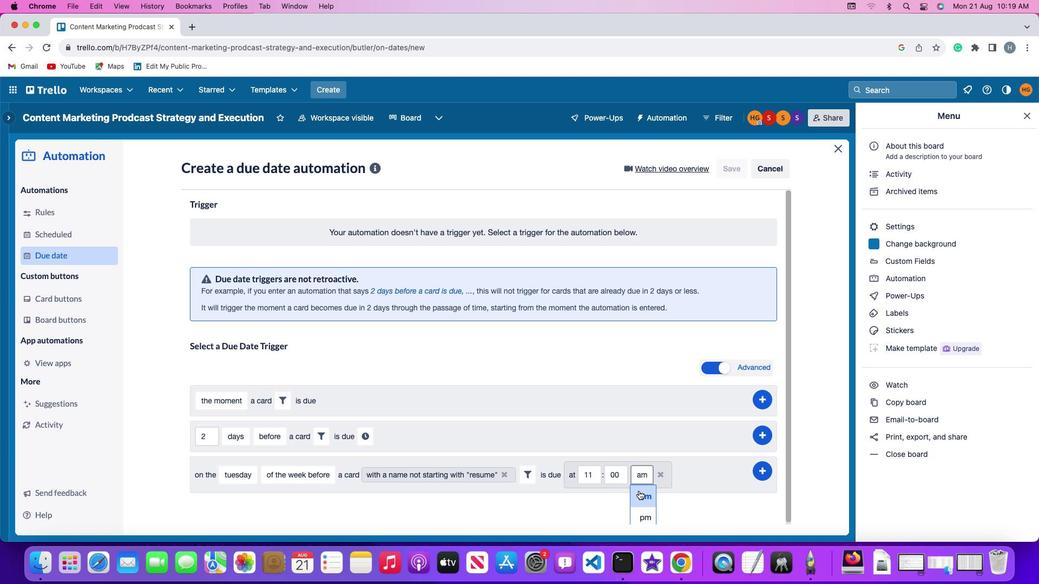 
Action: Mouse moved to (768, 467)
Screenshot: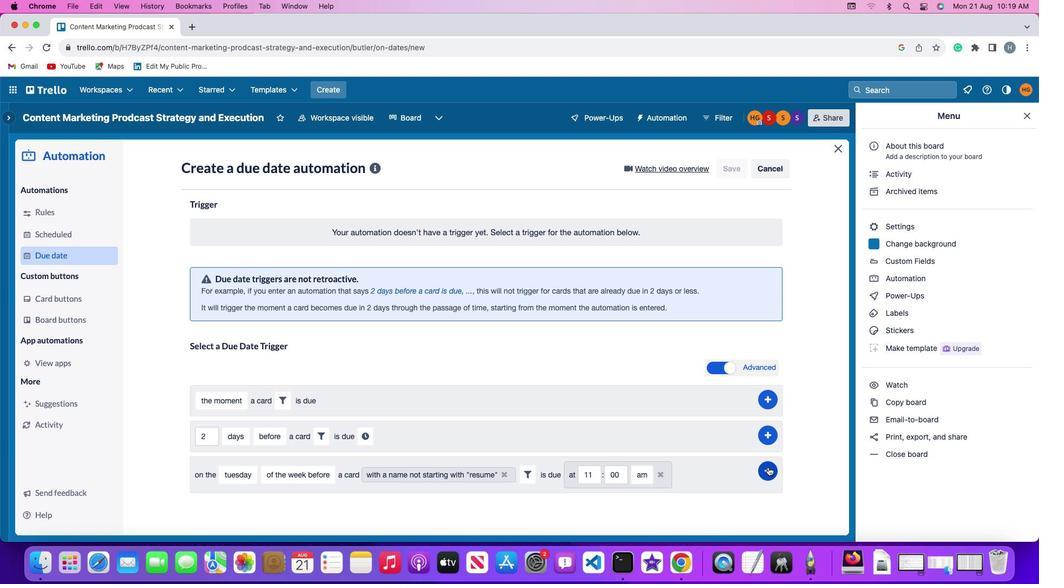 
Action: Mouse pressed left at (768, 467)
Screenshot: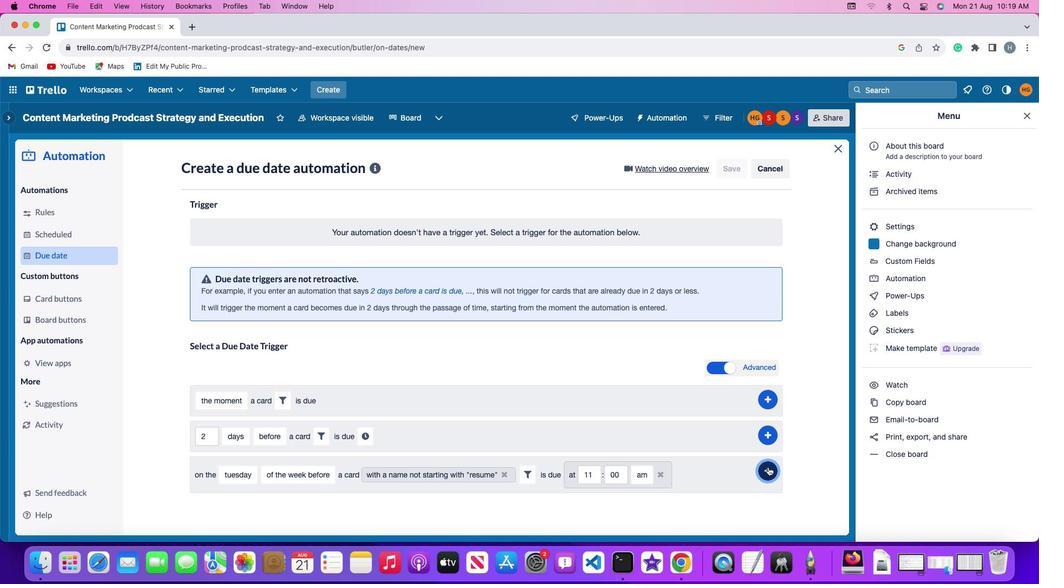 
Action: Mouse moved to (803, 405)
Screenshot: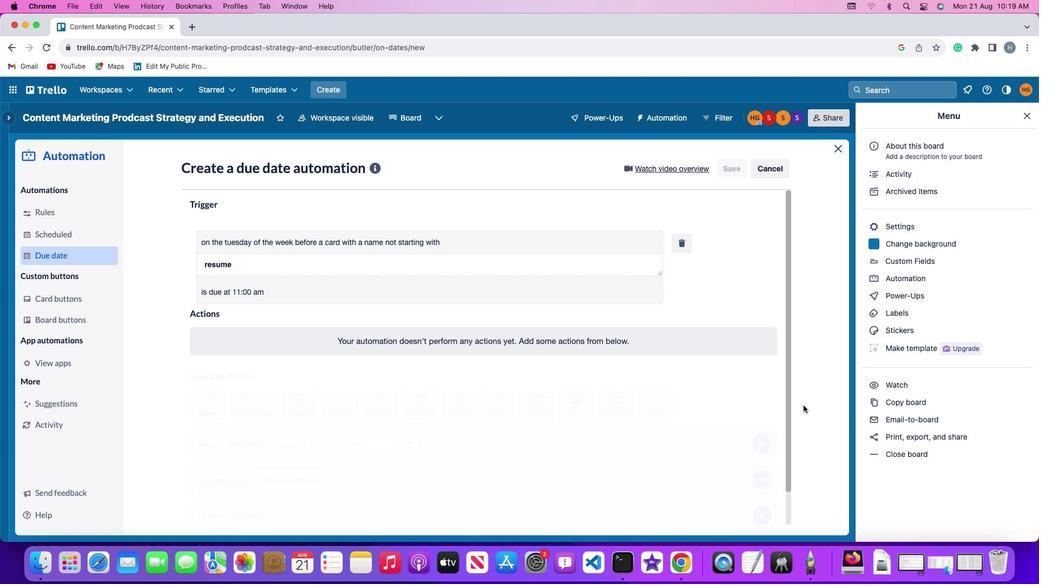 
